 Task: Add an event with the title Second Staff Appreciation Day, date '2023/12/21', time 9:15 AM to 11:15 AMand add a description: Participants will gain insights into leading and managing change within their teams and organizations. They will learn how to navigate change effectively, engage team members in the change process, and create a culture of adaptability and resilience.Select event color  Lavender . Add location for the event as: 654 Rialto Bridge, Venice, Italy, logged in from the account softage.6@softage.netand send the event invitation to softage.3@softage.net and softage.4@softage.net. Set a reminder for the event Weekly on Sunday
Action: Mouse moved to (99, 117)
Screenshot: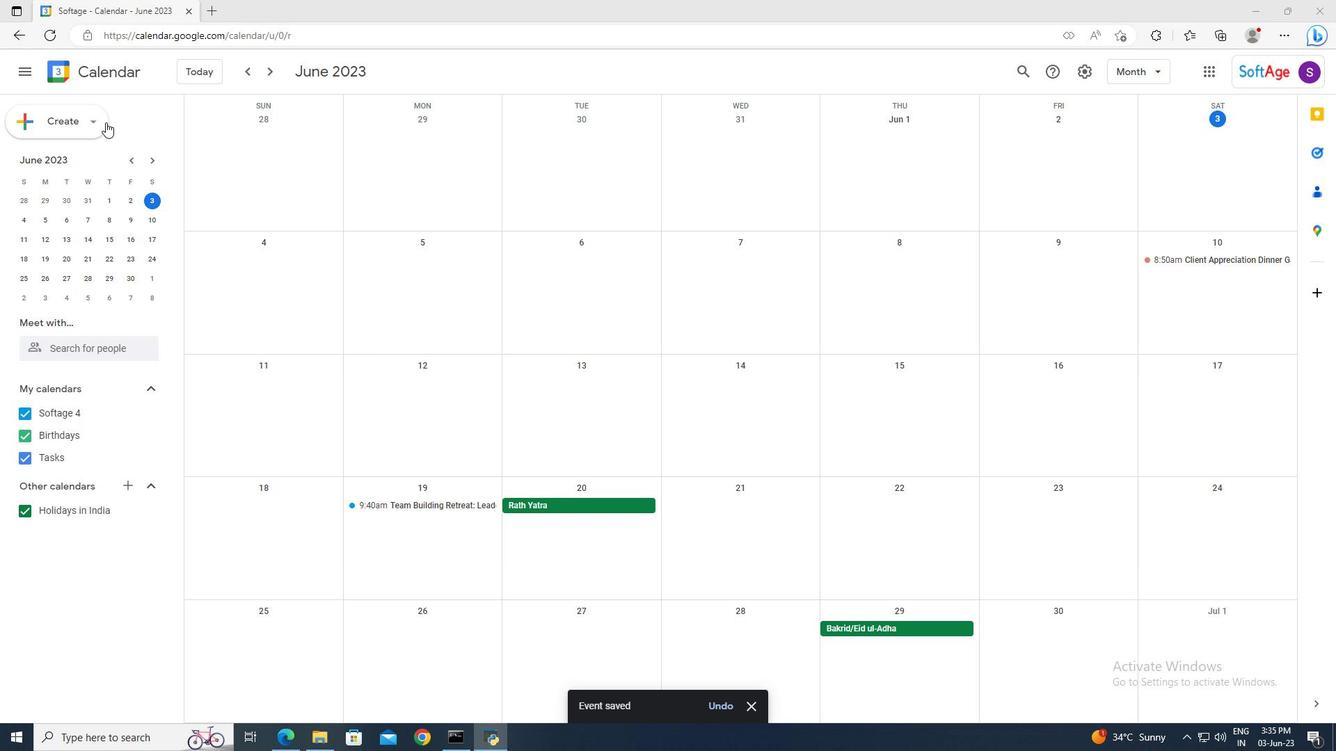 
Action: Mouse pressed left at (99, 117)
Screenshot: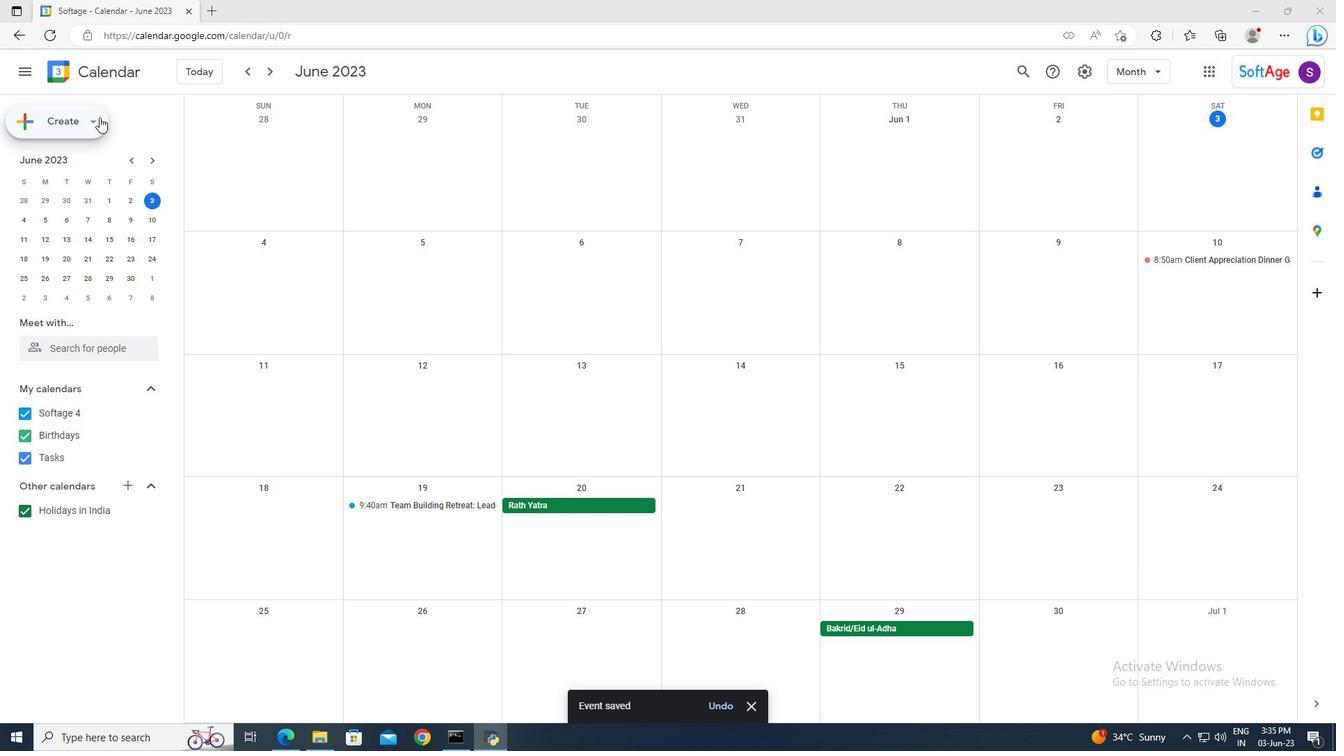 
Action: Mouse moved to (98, 150)
Screenshot: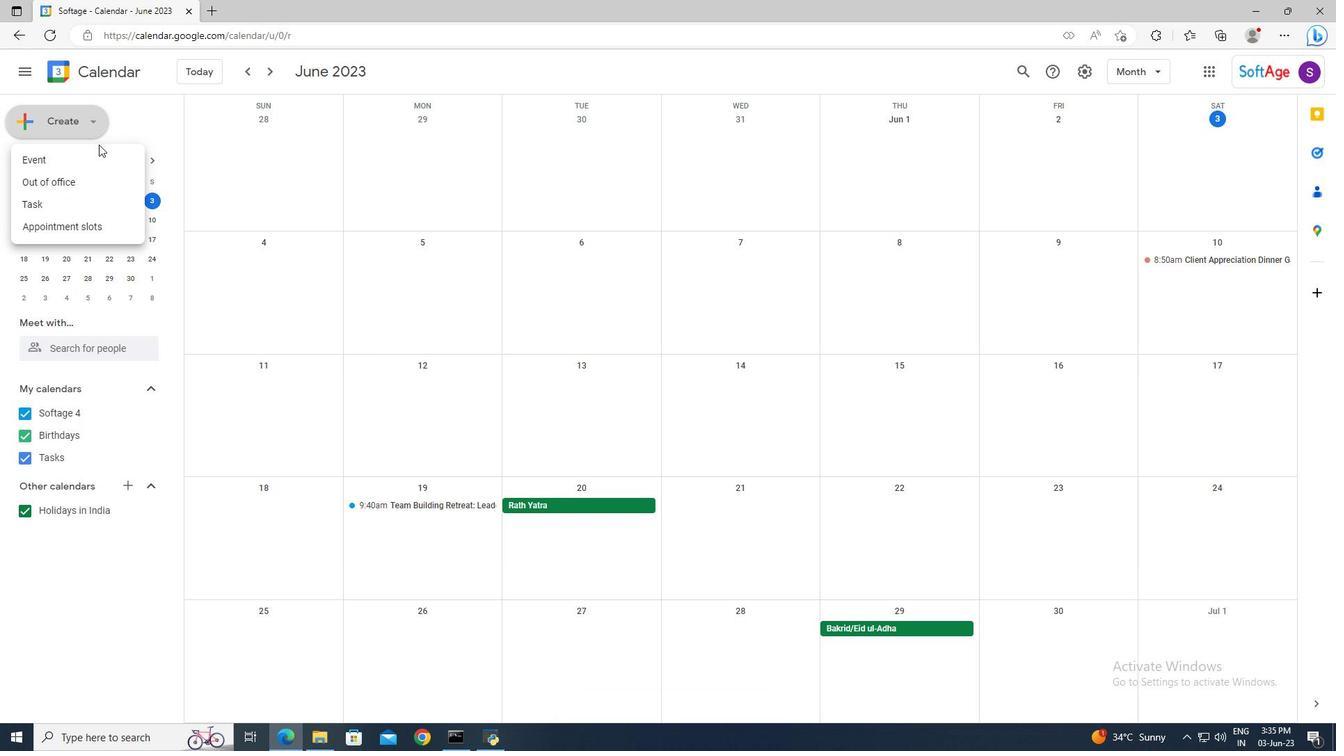 
Action: Mouse pressed left at (98, 150)
Screenshot: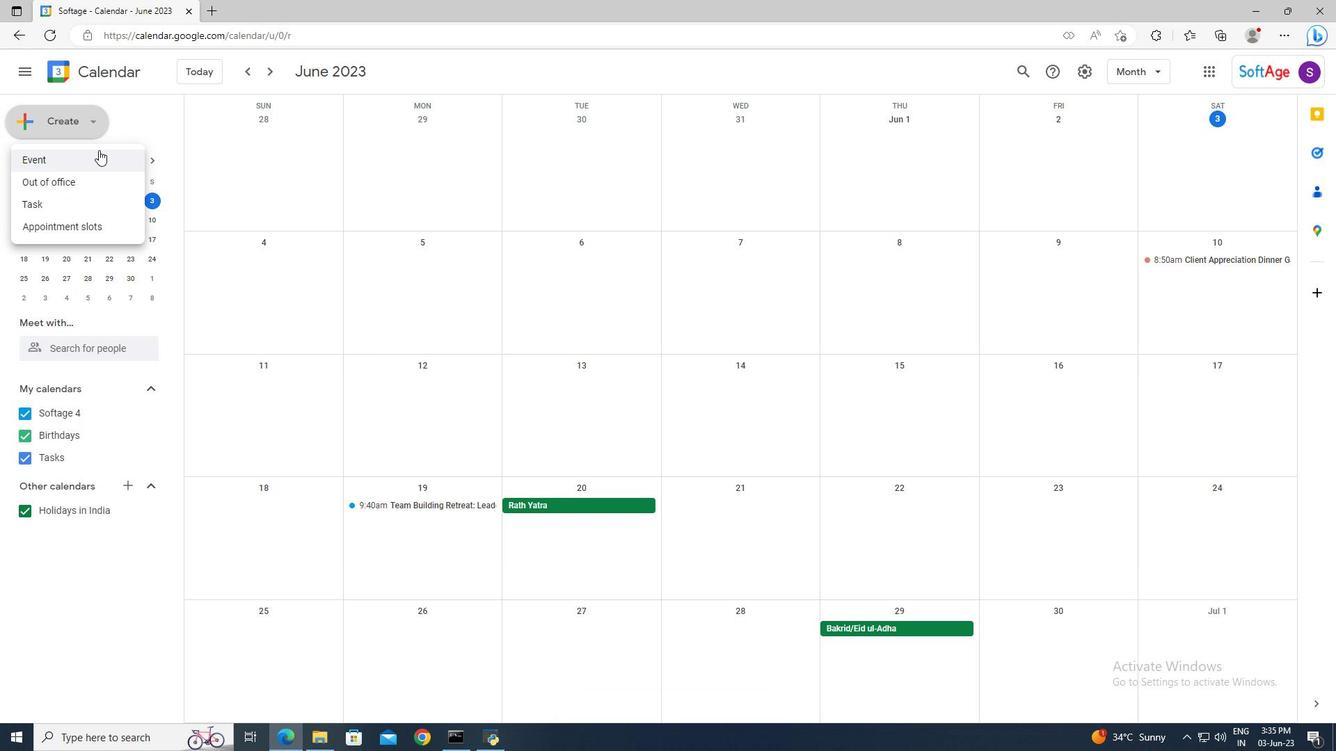 
Action: Mouse moved to (1011, 464)
Screenshot: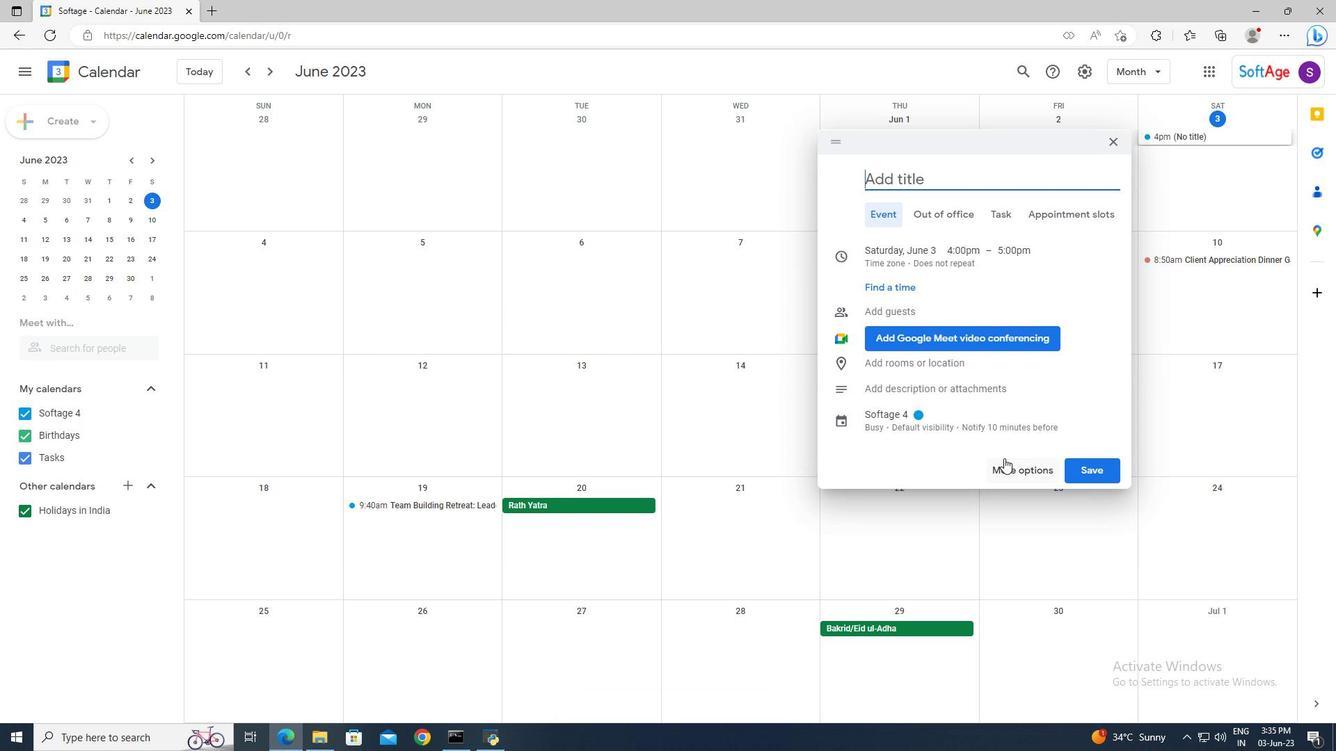 
Action: Mouse pressed left at (1011, 464)
Screenshot: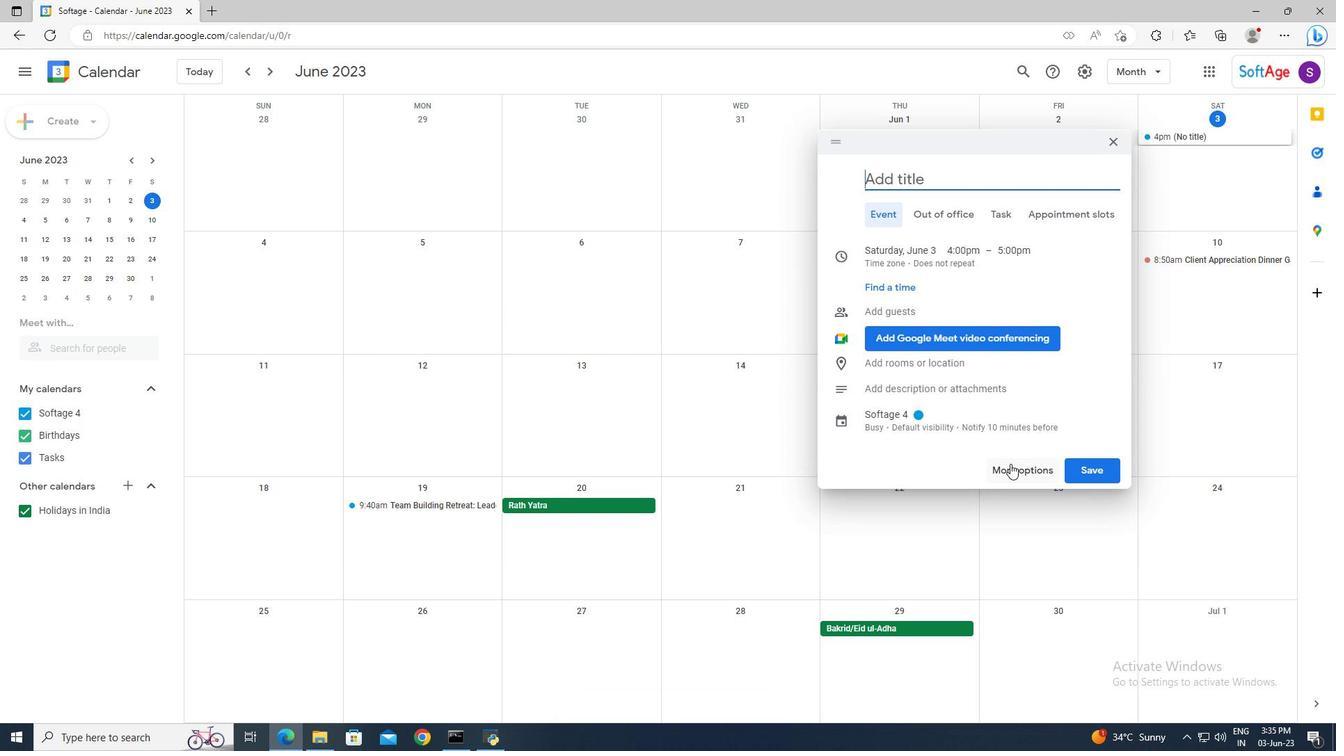 
Action: Mouse moved to (512, 83)
Screenshot: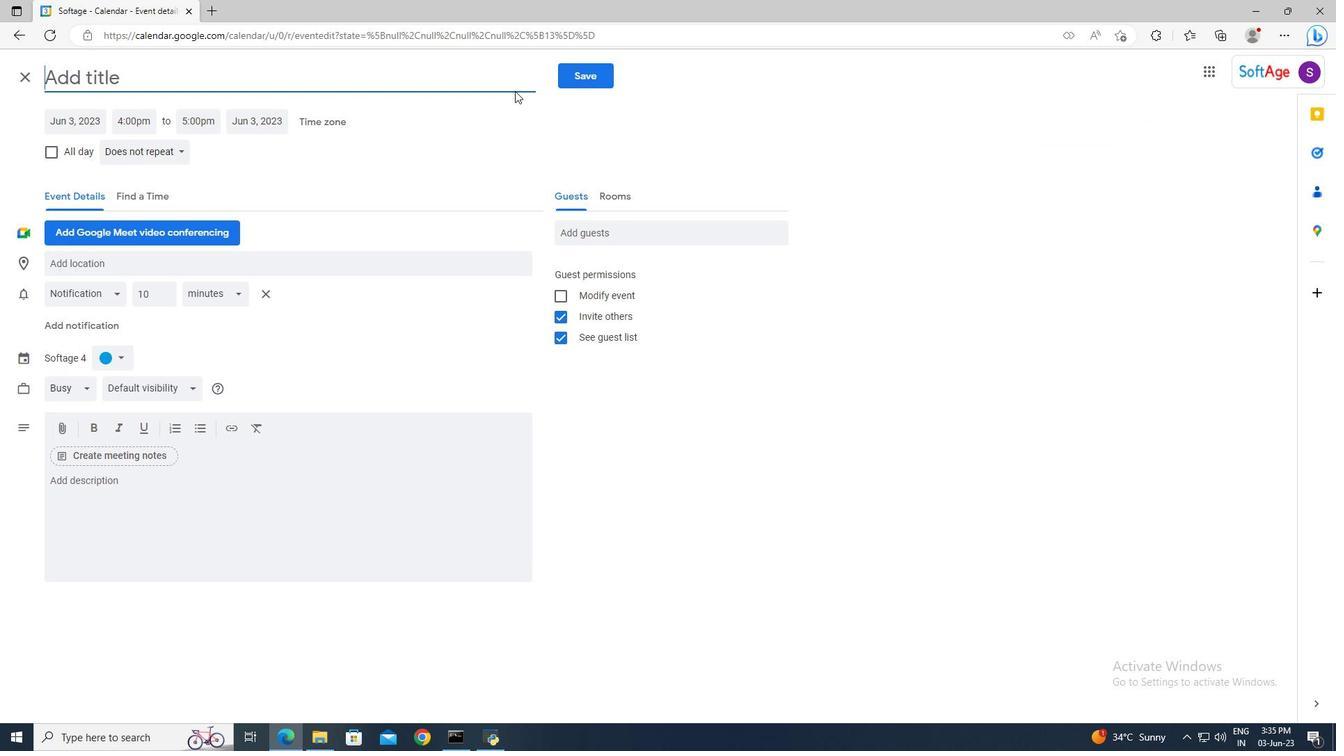 
Action: Mouse pressed left at (512, 83)
Screenshot: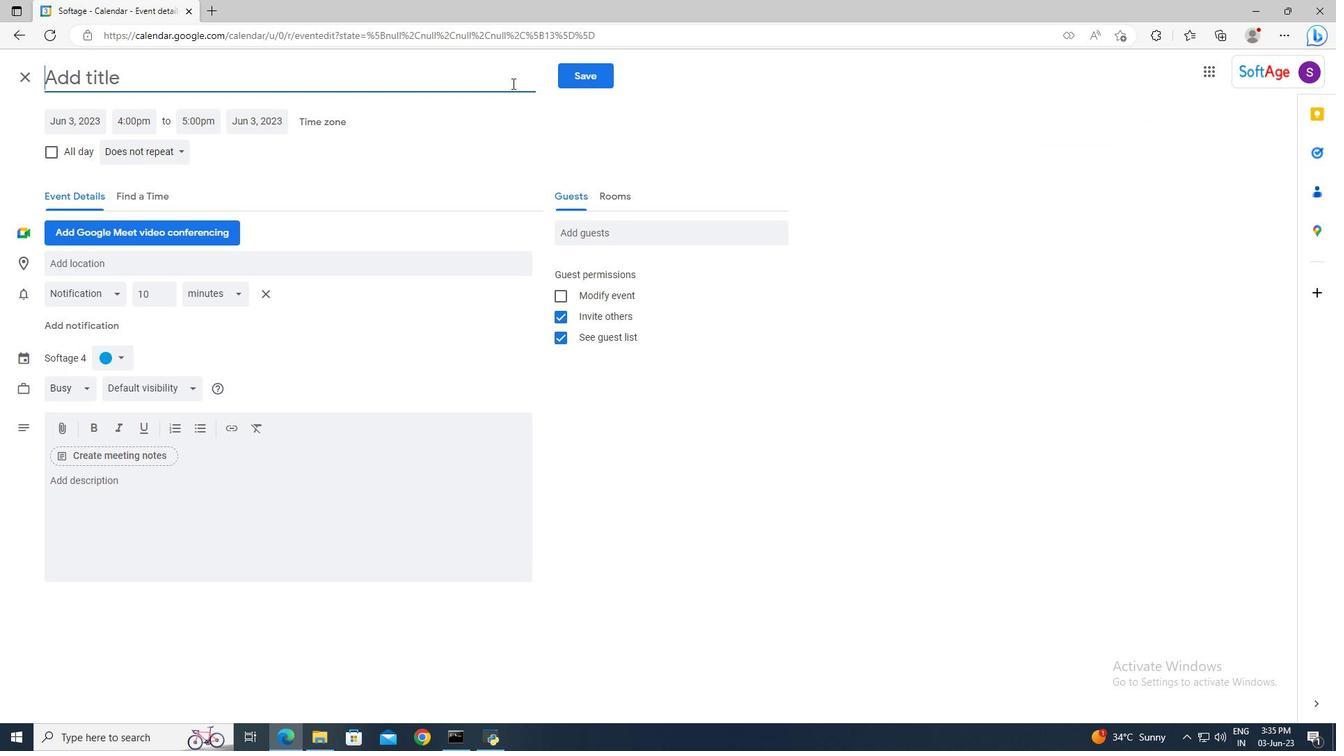 
Action: Key pressed <Key.shift>Sr<Key.backspace>econd<Key.space><Key.shift_r>Staff<Key.space><Key.shift_r>Appreciation<Key.space><Key.shift>Day
Screenshot: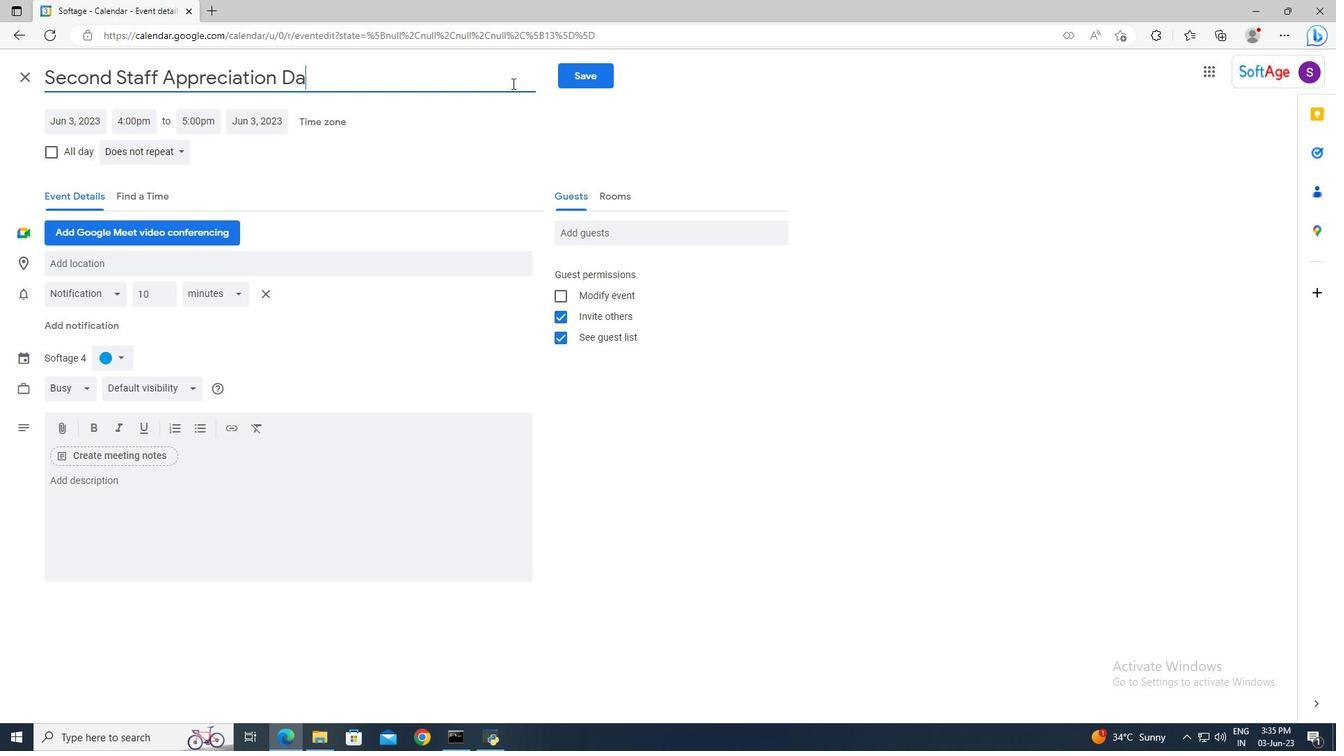 
Action: Mouse moved to (103, 118)
Screenshot: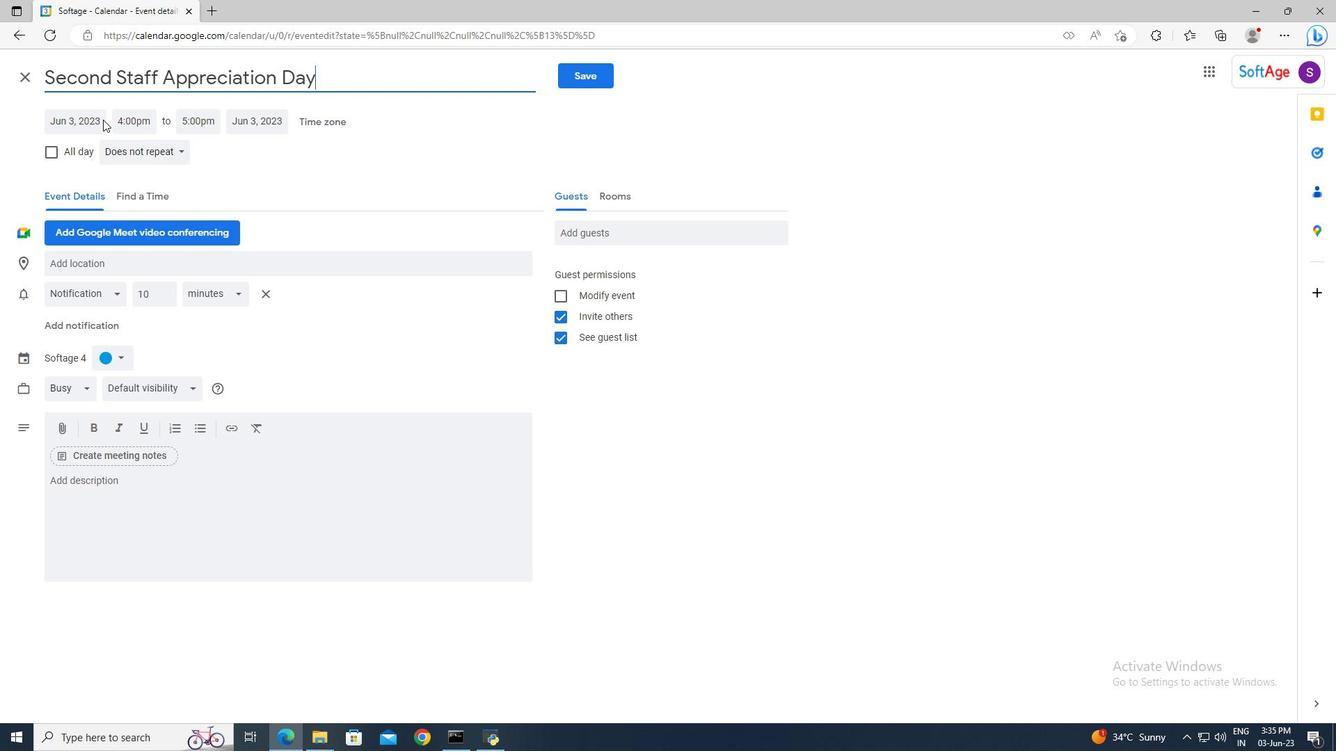 
Action: Mouse pressed left at (103, 118)
Screenshot: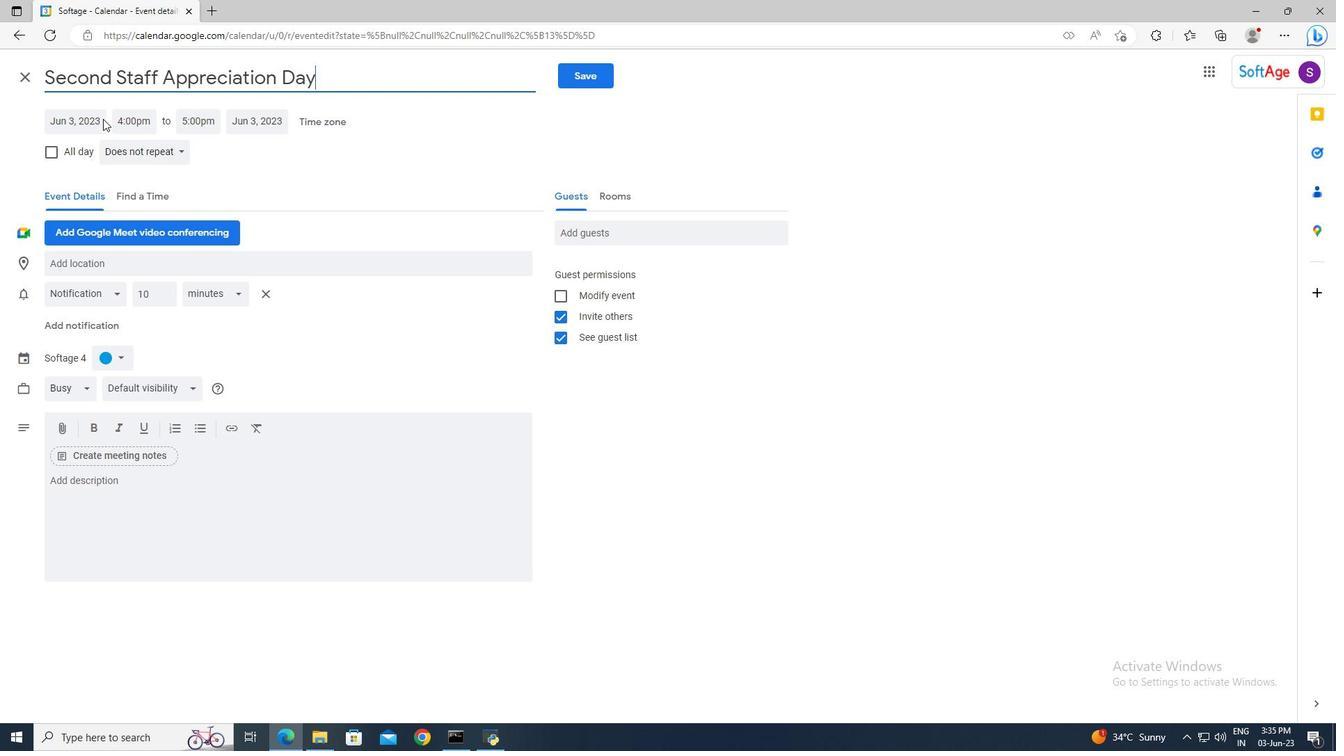 
Action: Mouse moved to (218, 147)
Screenshot: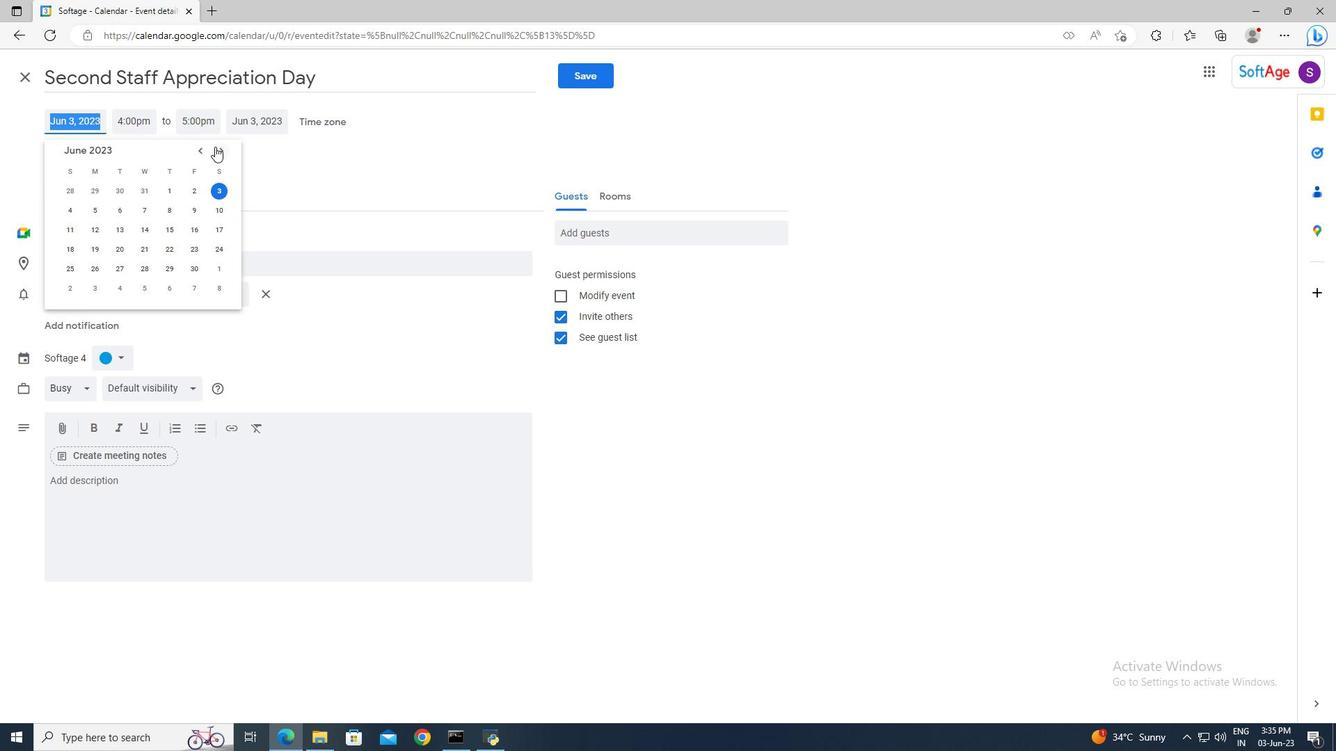 
Action: Mouse pressed left at (218, 147)
Screenshot: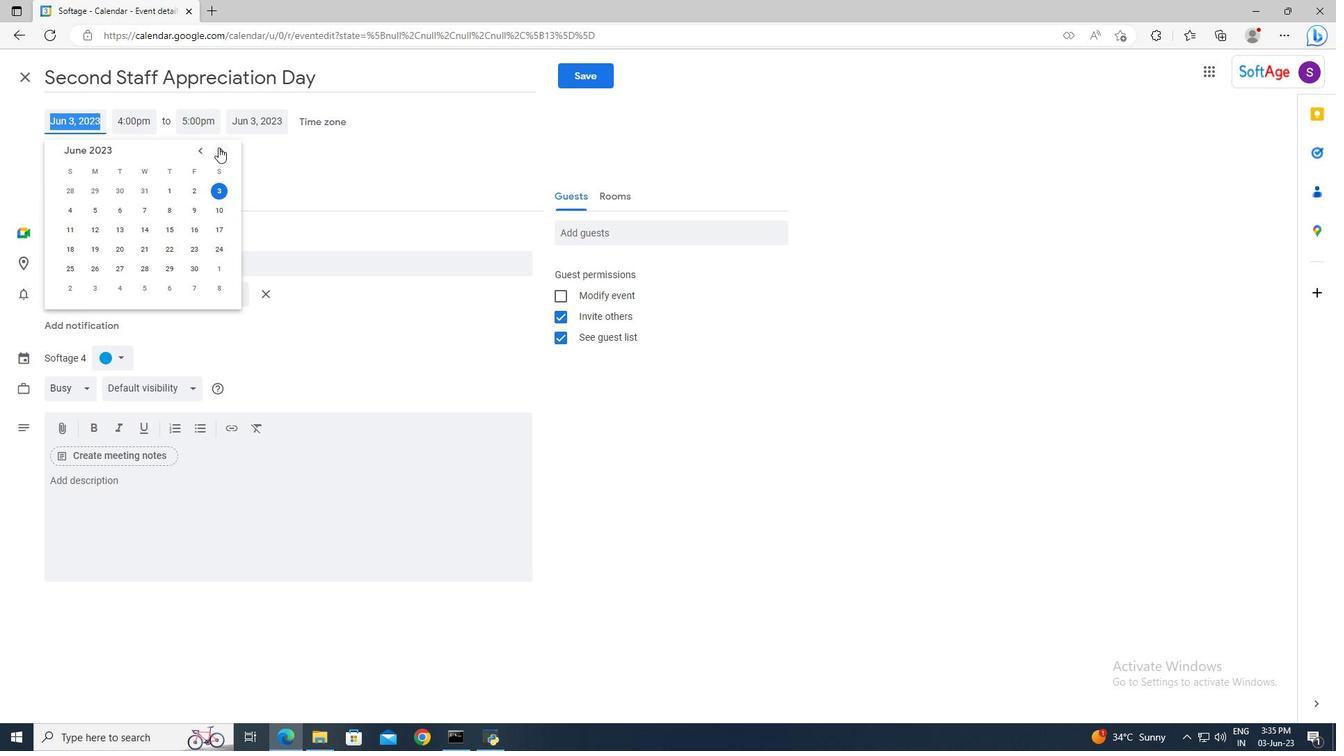 
Action: Mouse pressed left at (218, 147)
Screenshot: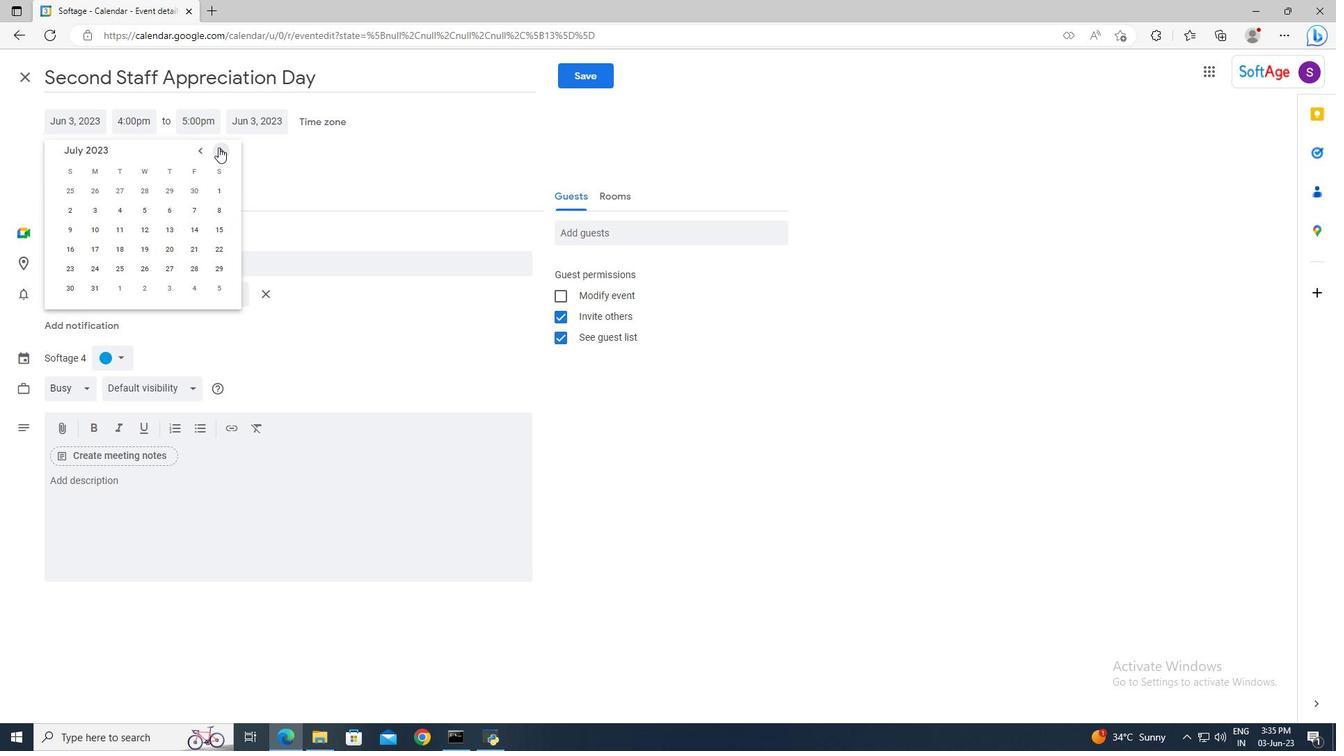 
Action: Mouse pressed left at (218, 147)
Screenshot: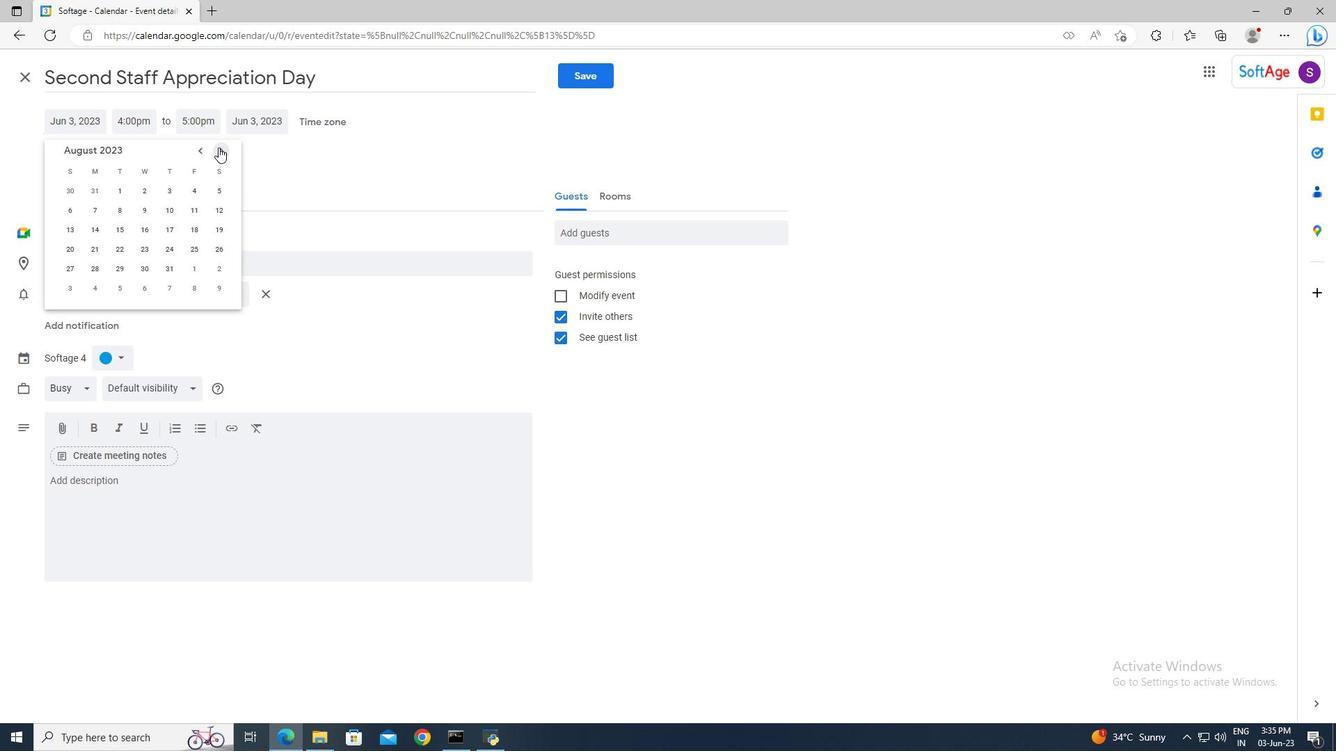 
Action: Mouse pressed left at (218, 147)
Screenshot: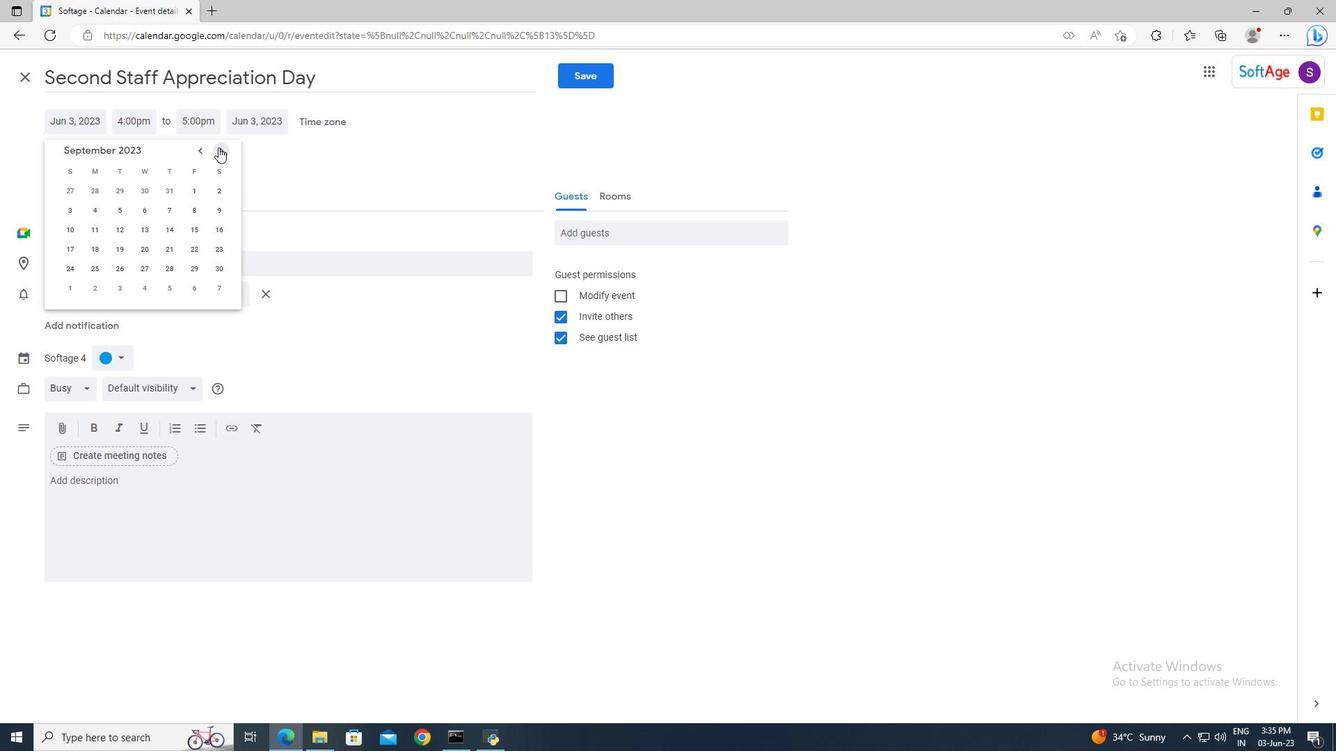 
Action: Mouse pressed left at (218, 147)
Screenshot: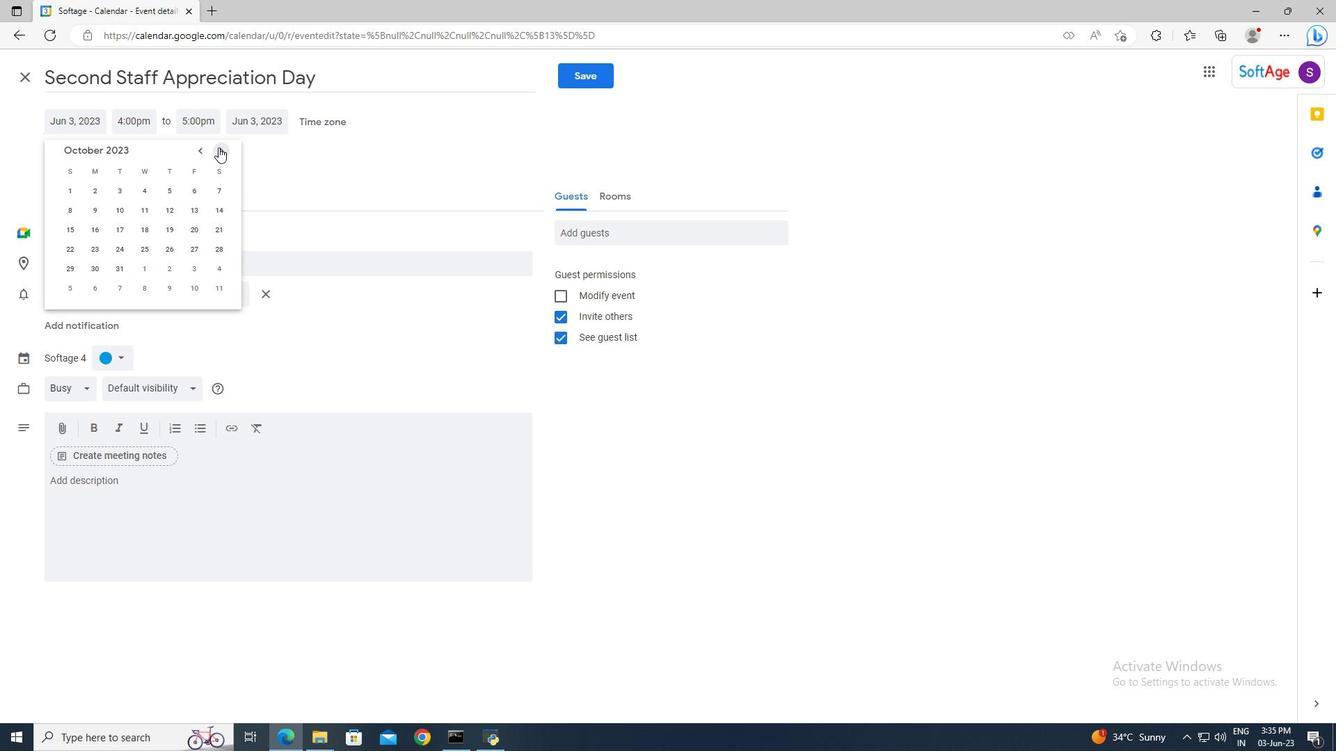 
Action: Mouse pressed left at (218, 147)
Screenshot: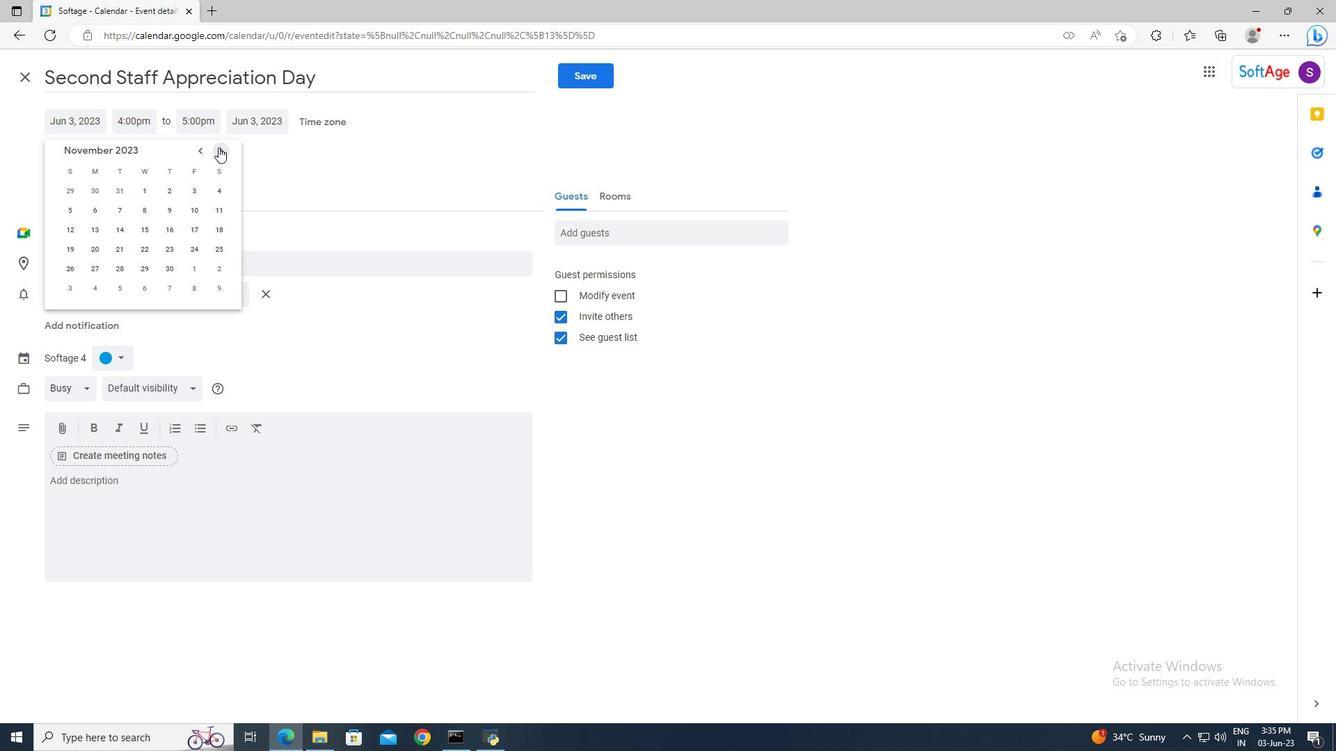 
Action: Mouse moved to (173, 245)
Screenshot: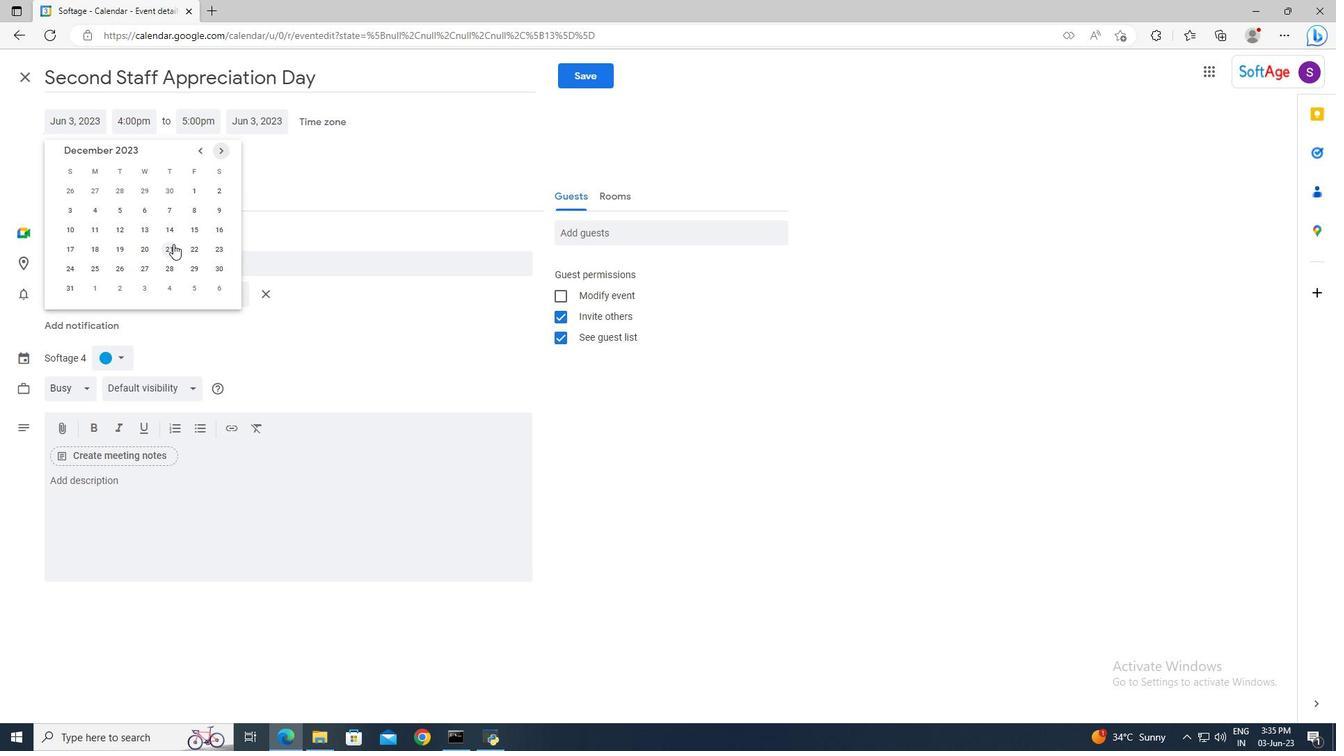 
Action: Mouse pressed left at (173, 245)
Screenshot: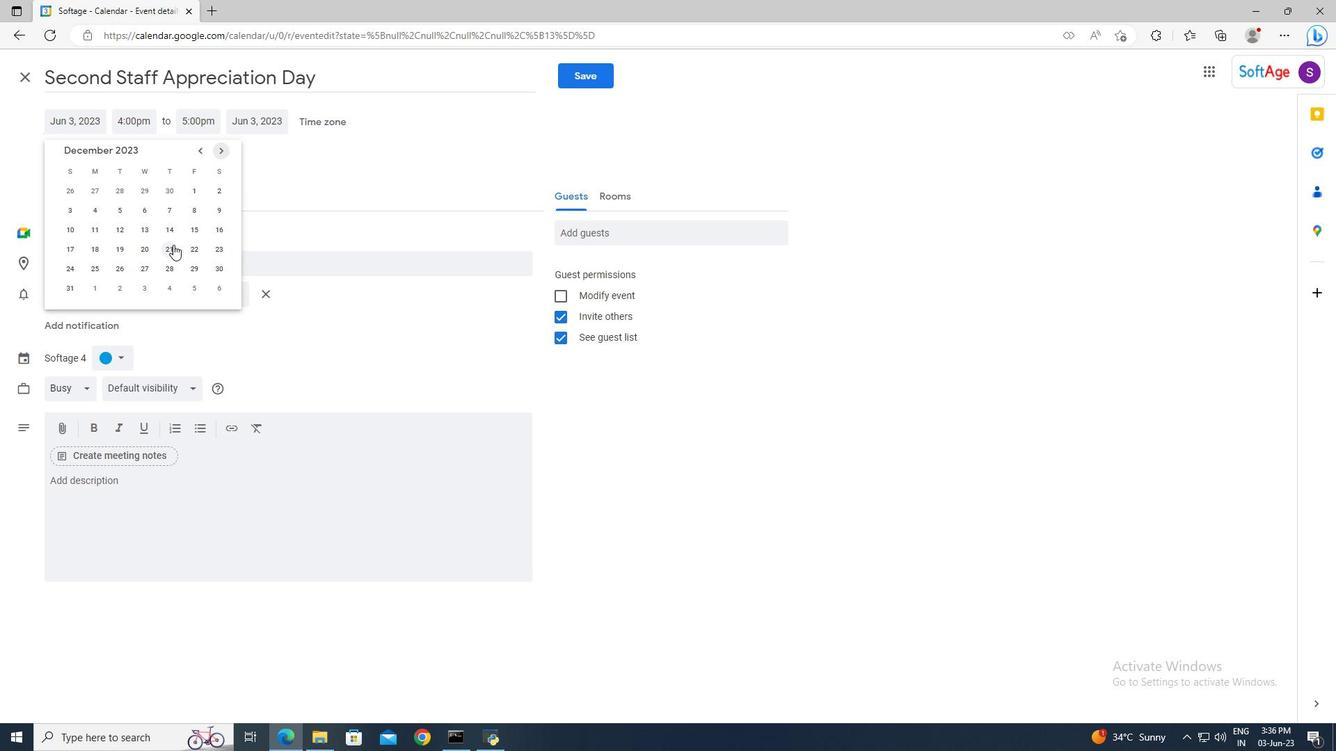 
Action: Mouse moved to (151, 116)
Screenshot: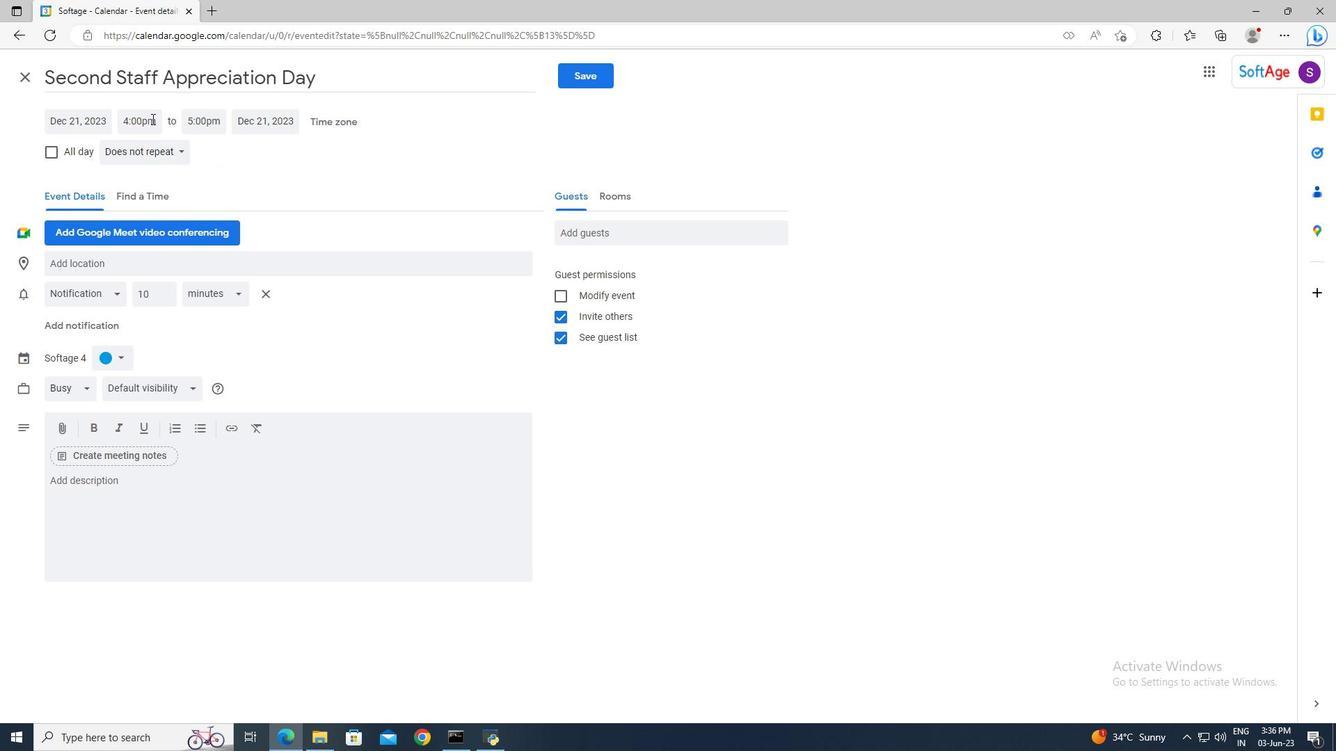 
Action: Mouse pressed left at (151, 116)
Screenshot: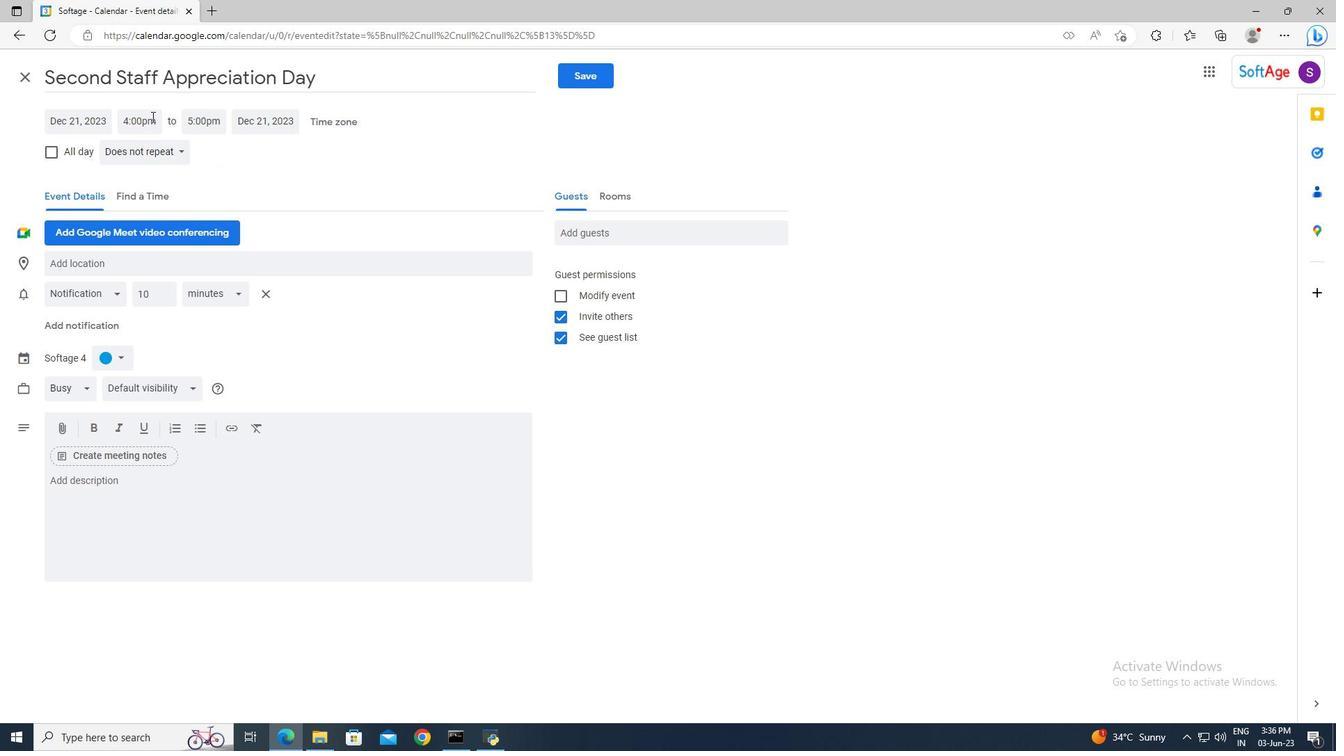 
Action: Key pressed 9<Key.shift_r>:15am<Key.enter><Key.tab>11<Key.shift_r>:15<Key.enter>
Screenshot: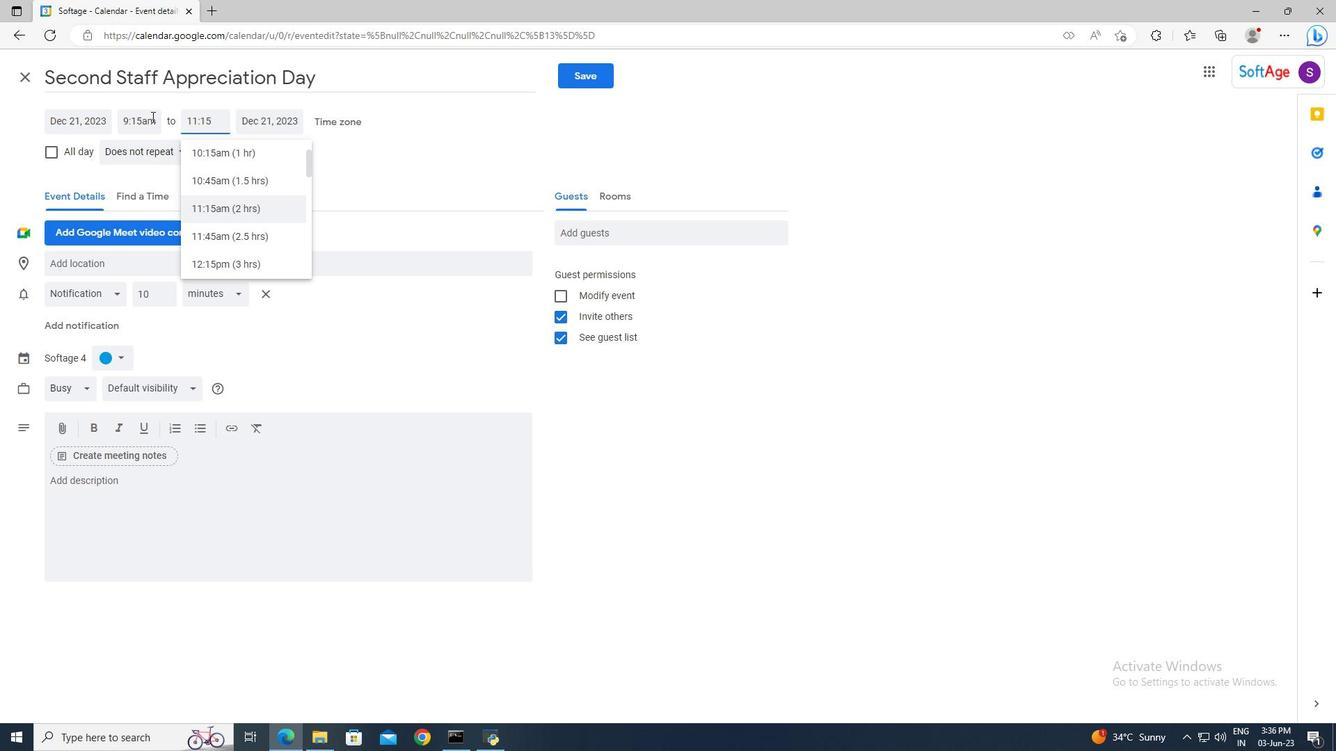 
Action: Mouse moved to (162, 485)
Screenshot: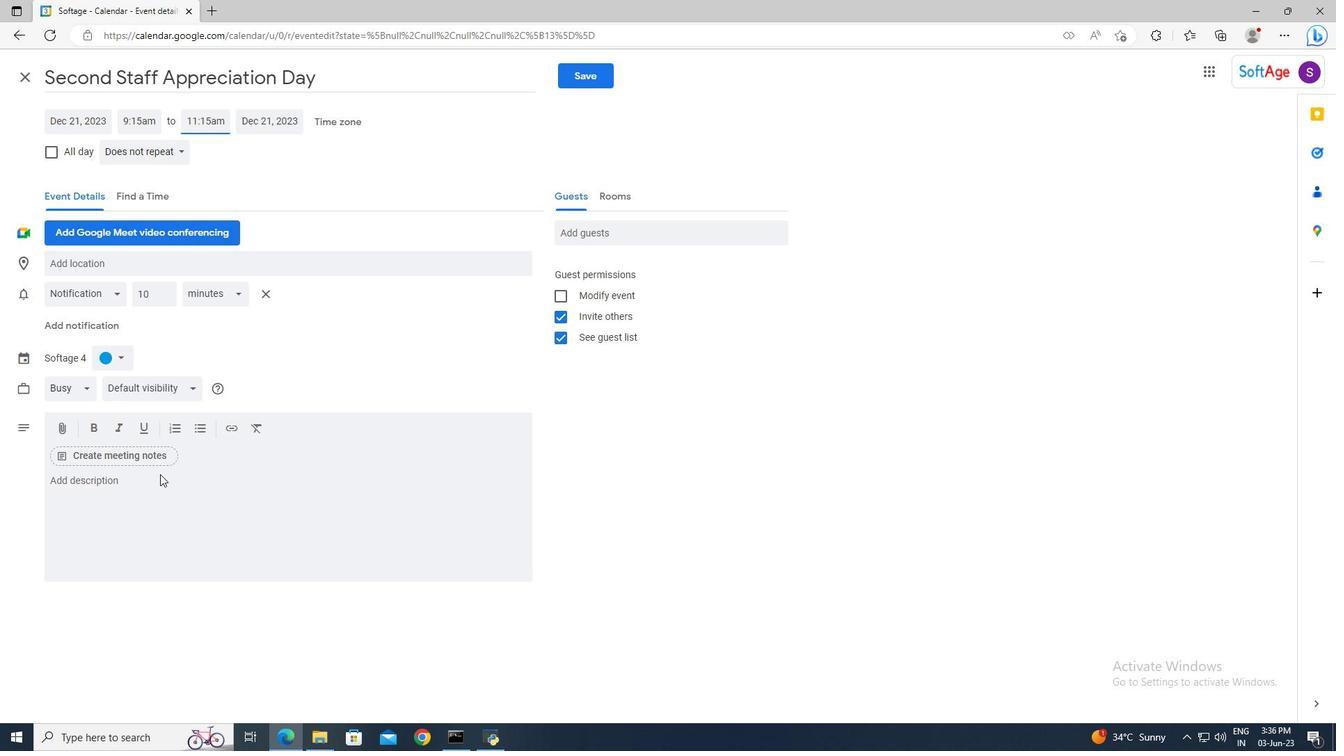 
Action: Mouse pressed left at (162, 485)
Screenshot: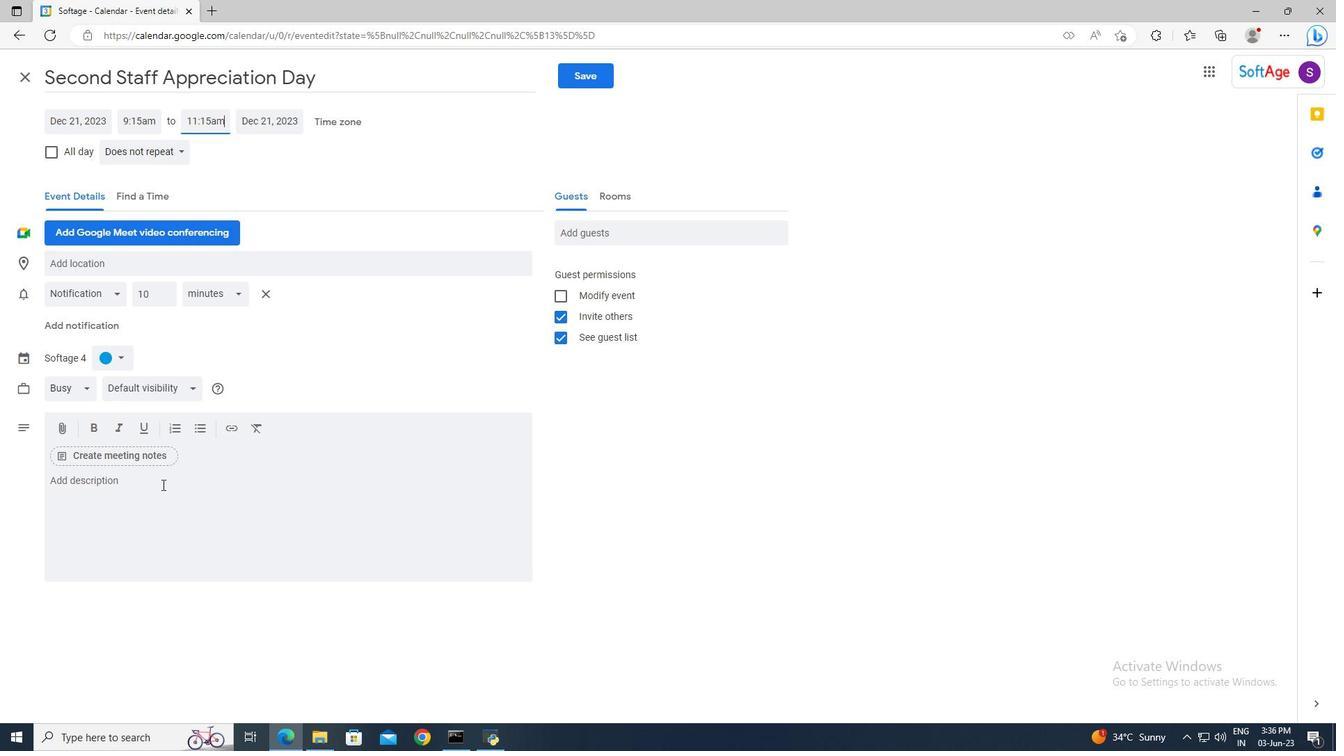 
Action: Key pressed <Key.shift>Participants<Key.space>will<Key.space>gain<Key.space>insights<Key.space>into<Key.space>leading<Key.space>and<Key.space>managing<Key.space>change<Key.space>within<Key.space>their<Key.space>teams<Key.space>and<Key.space>organizations.<Key.space><Key.shift>They<Key.space>will<Key.space>learn<Key.space>how<Key.space>to<Key.space>navigate<Key.space>change<Key.space>effectively,<Key.space>engage<Key.space>team<Key.space>members<Key.space>in<Key.space>the<Key.space>change<Key.space>process,<Key.space>and<Key.space>create<Key.space>a<Key.space>culture<Key.space>of<Key.space>adaptability<Key.space>and<Key.space>resilience.
Screenshot: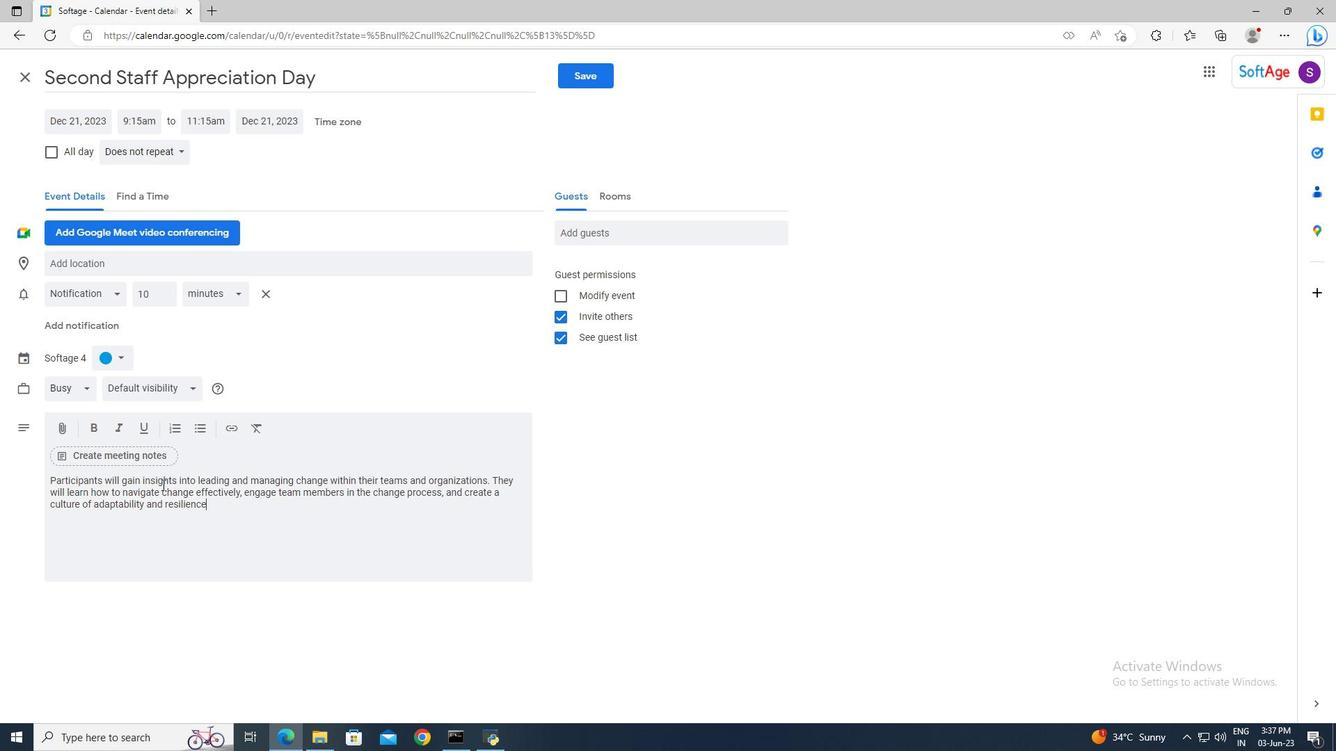 
Action: Mouse moved to (122, 356)
Screenshot: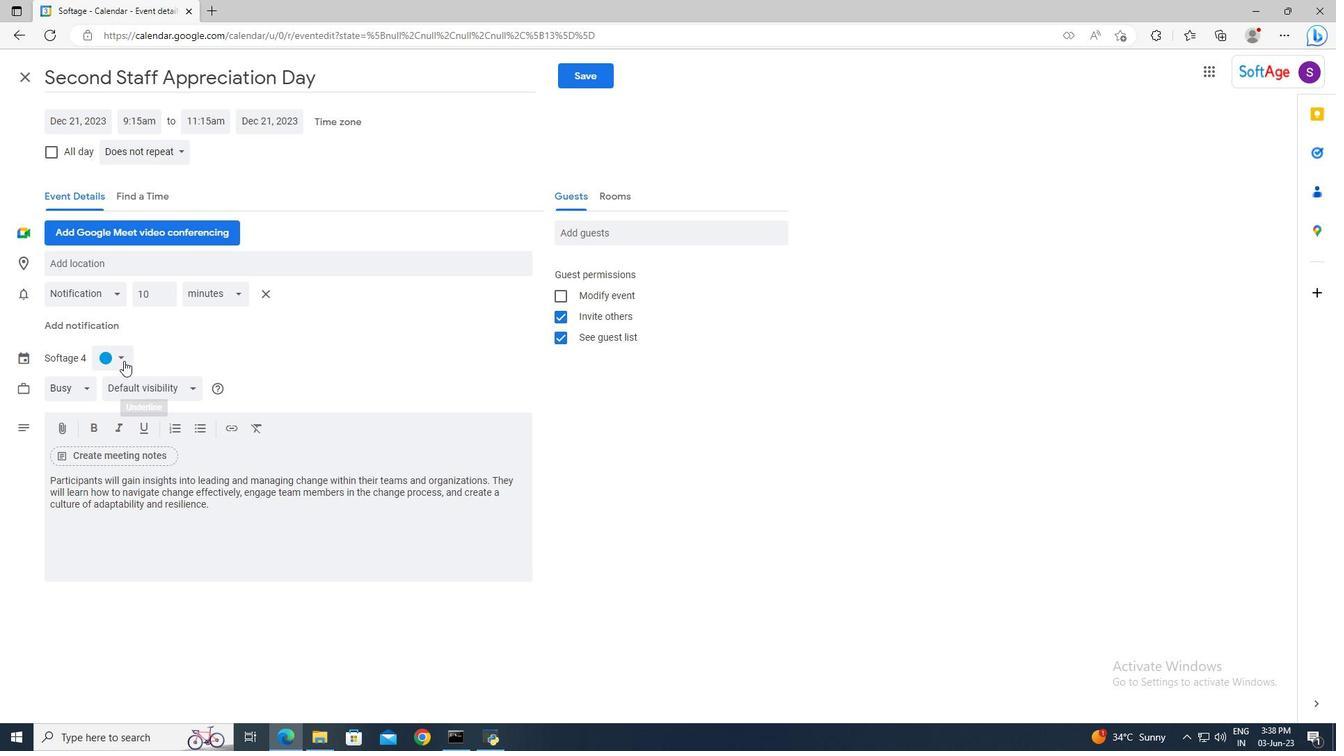 
Action: Mouse pressed left at (122, 356)
Screenshot: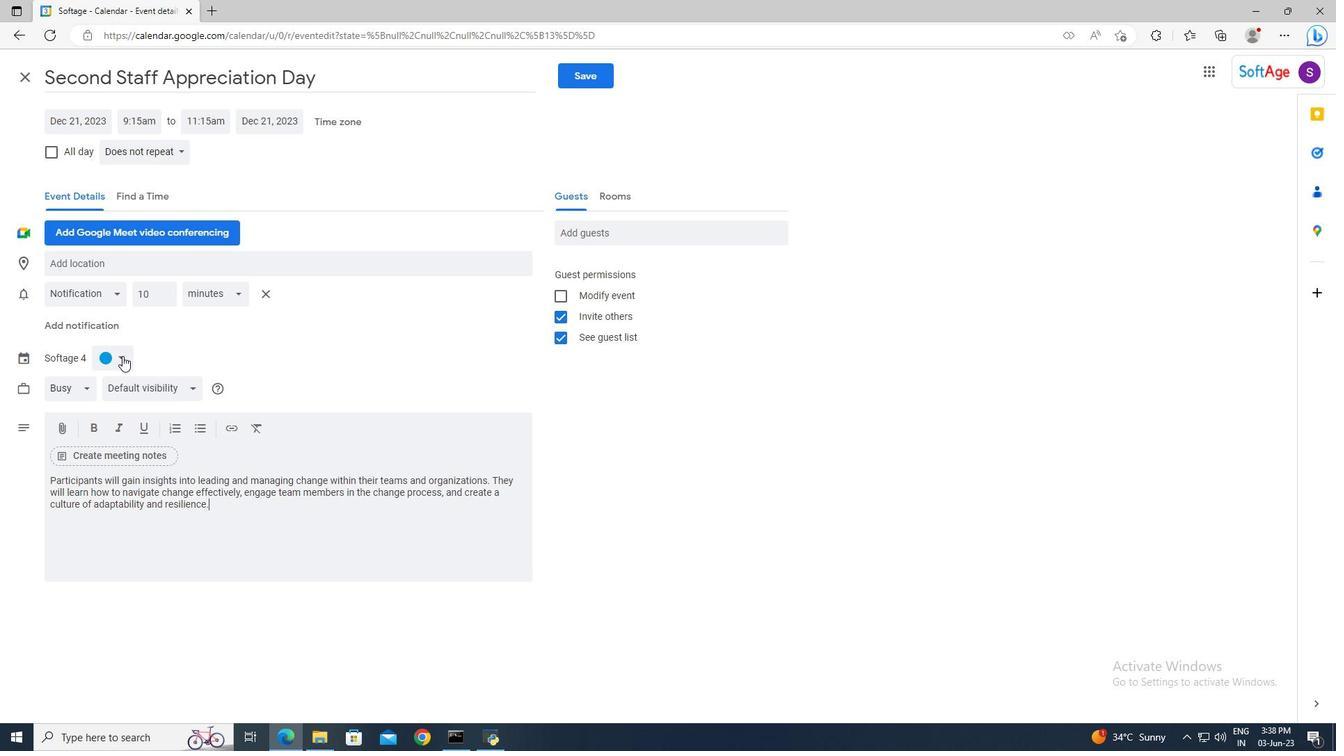 
Action: Mouse moved to (103, 421)
Screenshot: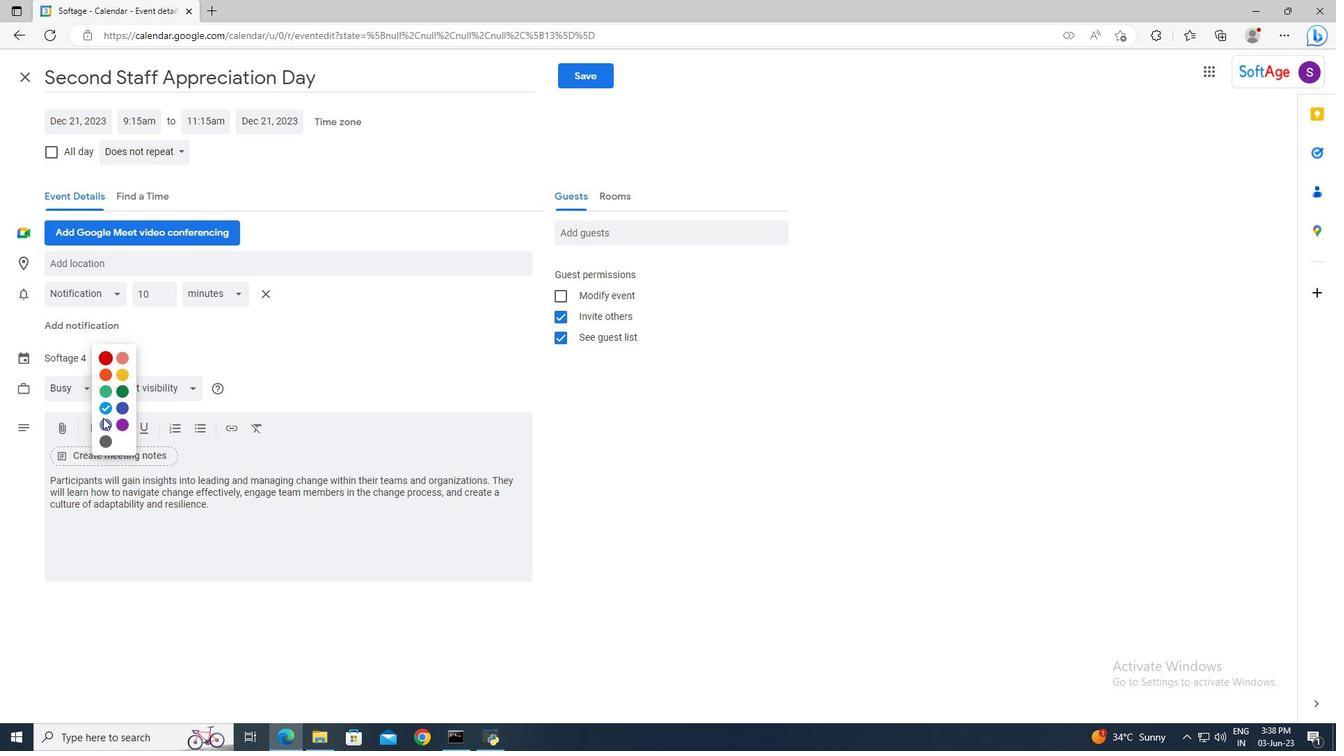 
Action: Mouse pressed left at (103, 421)
Screenshot: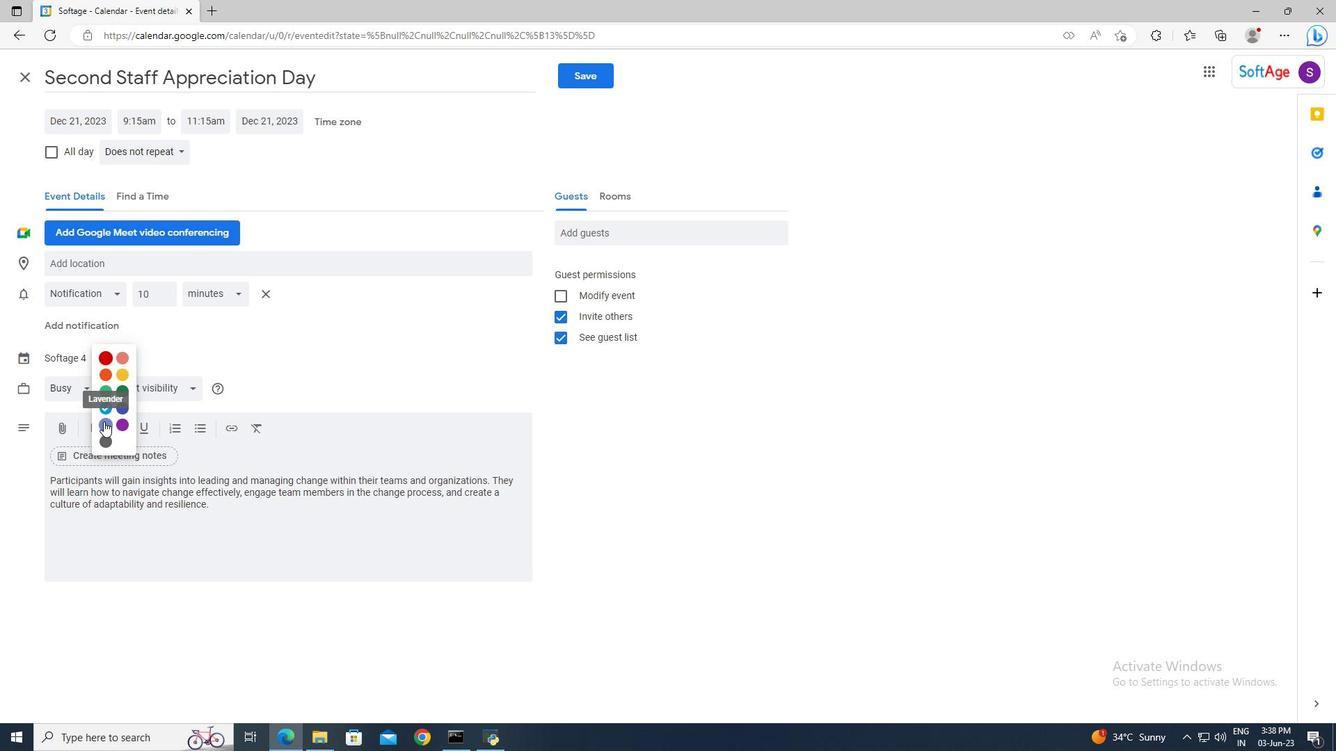 
Action: Mouse moved to (118, 265)
Screenshot: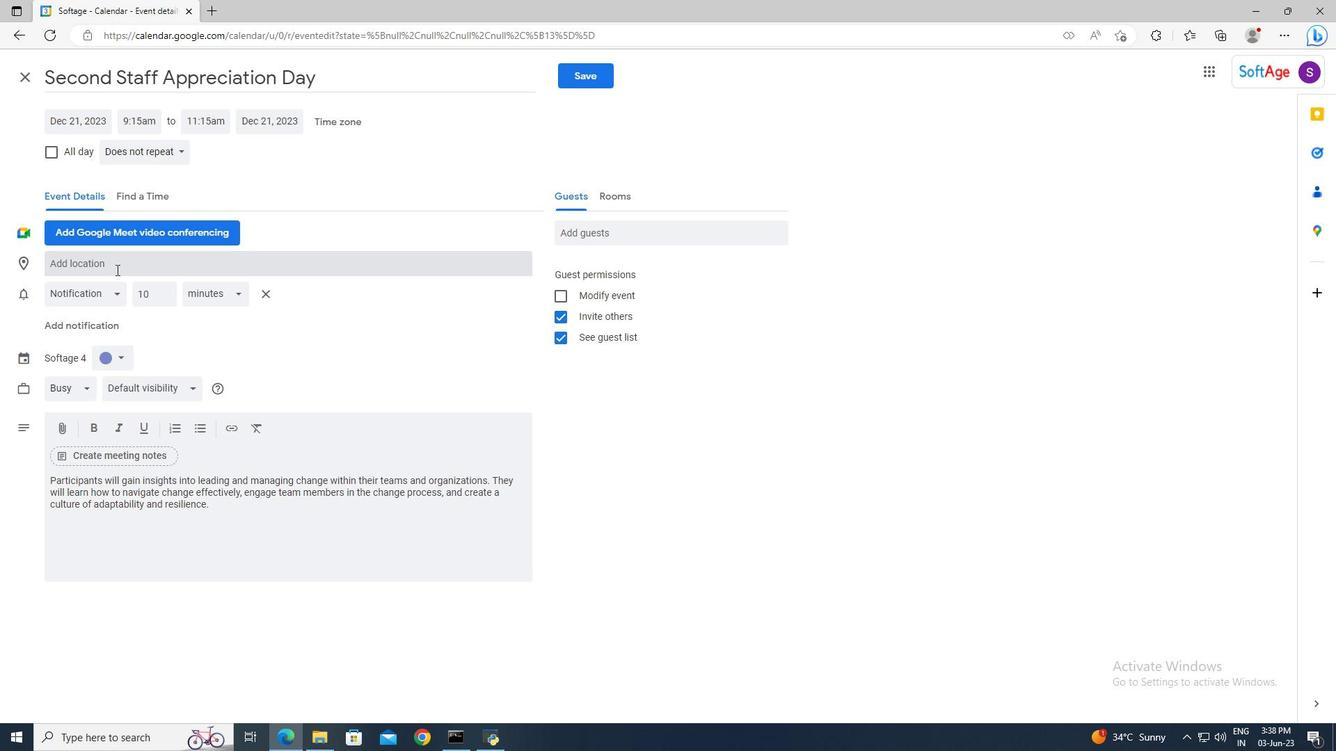 
Action: Mouse pressed left at (118, 265)
Screenshot: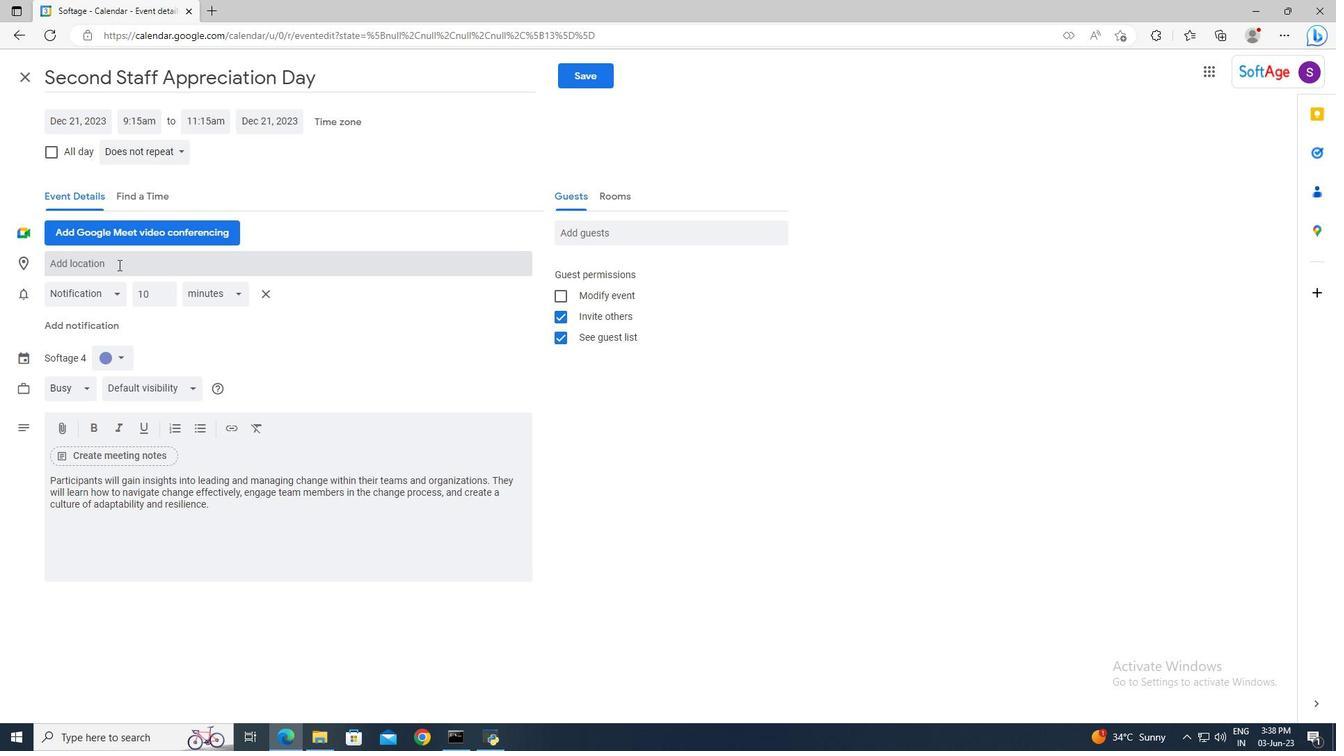 
Action: Key pressed 654<Key.space><Key.shift>Rialto<Key.space><Key.shift>Bridge,<Key.space><Key.shift><Key.shift><Key.shift><Key.shift>Venice,<Key.space><Key.shift>Italy
Screenshot: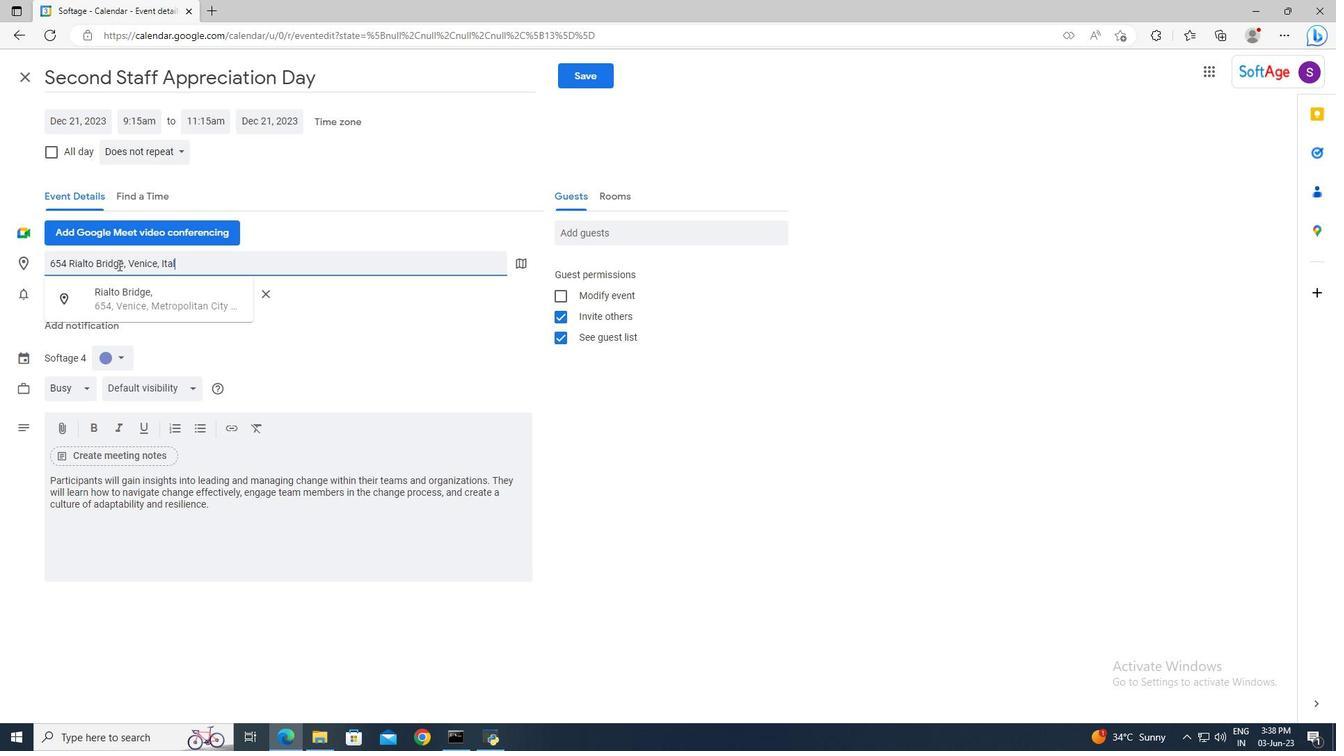 
Action: Mouse moved to (146, 299)
Screenshot: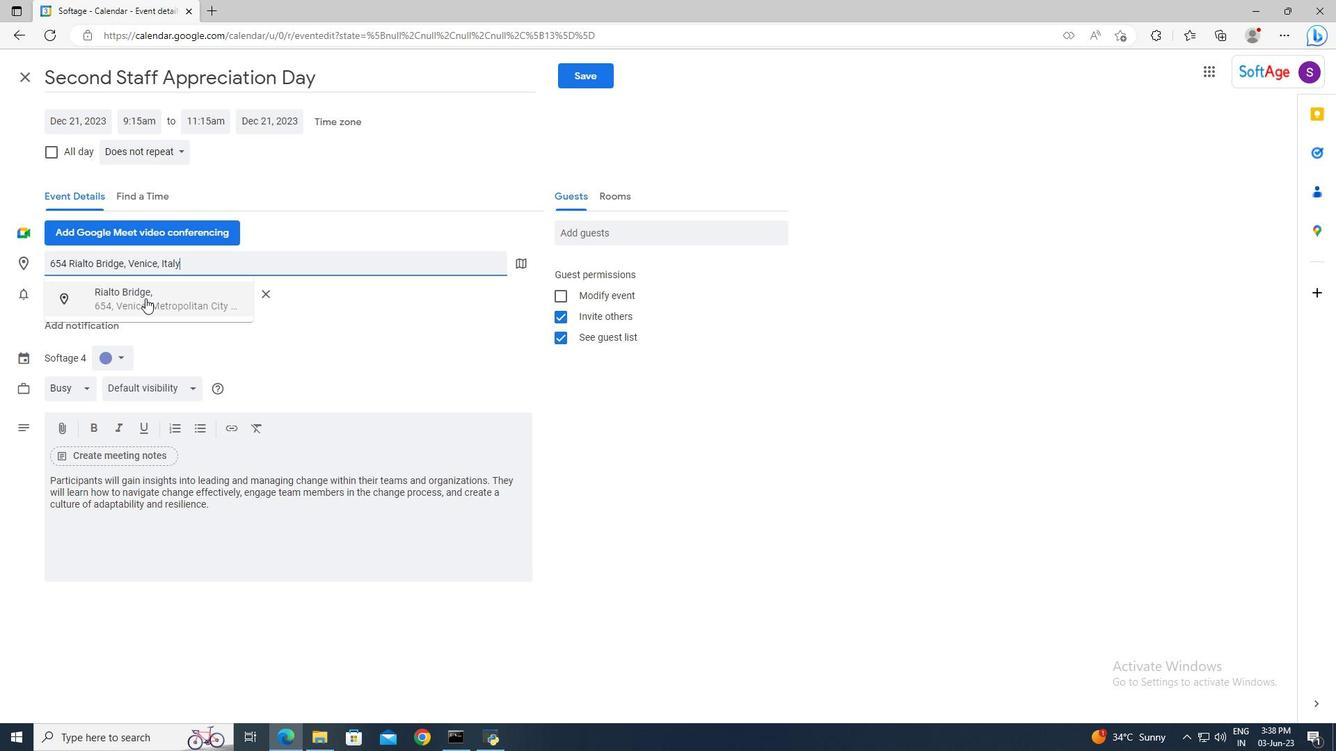 
Action: Mouse pressed left at (146, 299)
Screenshot: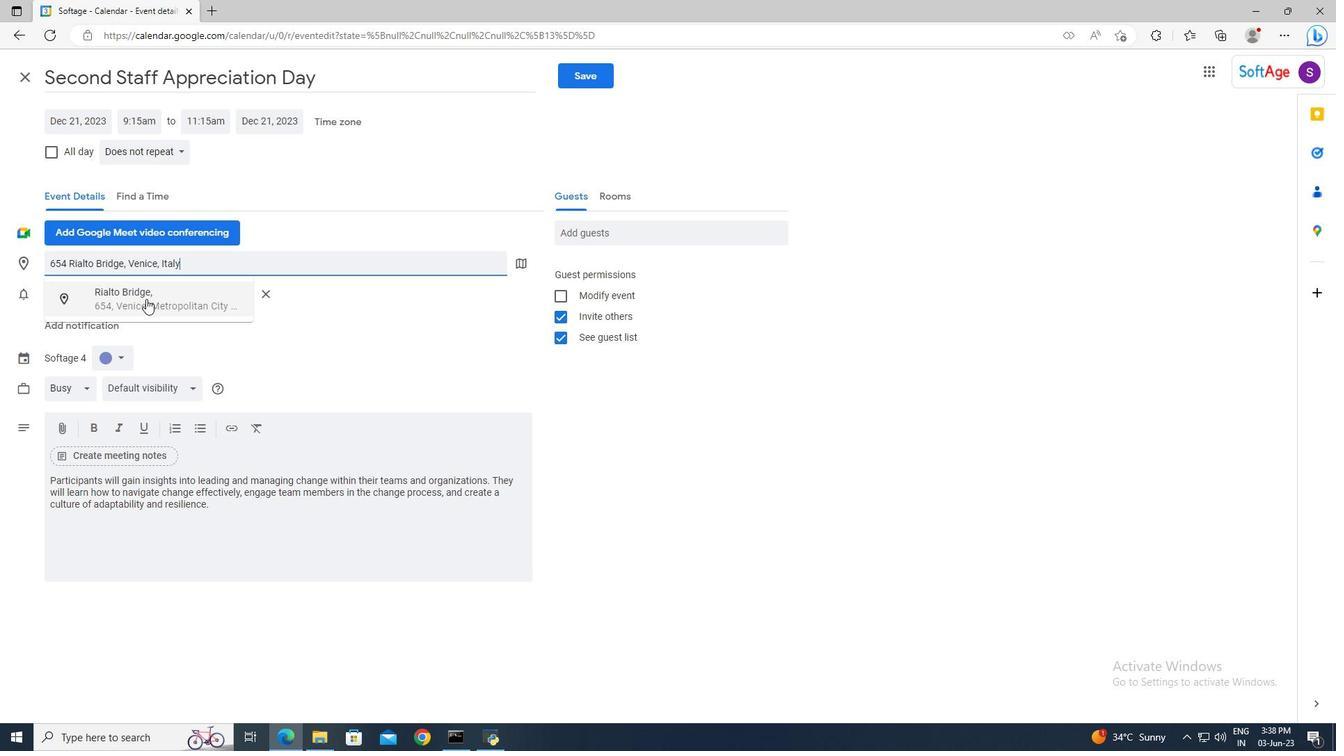 
Action: Mouse moved to (568, 236)
Screenshot: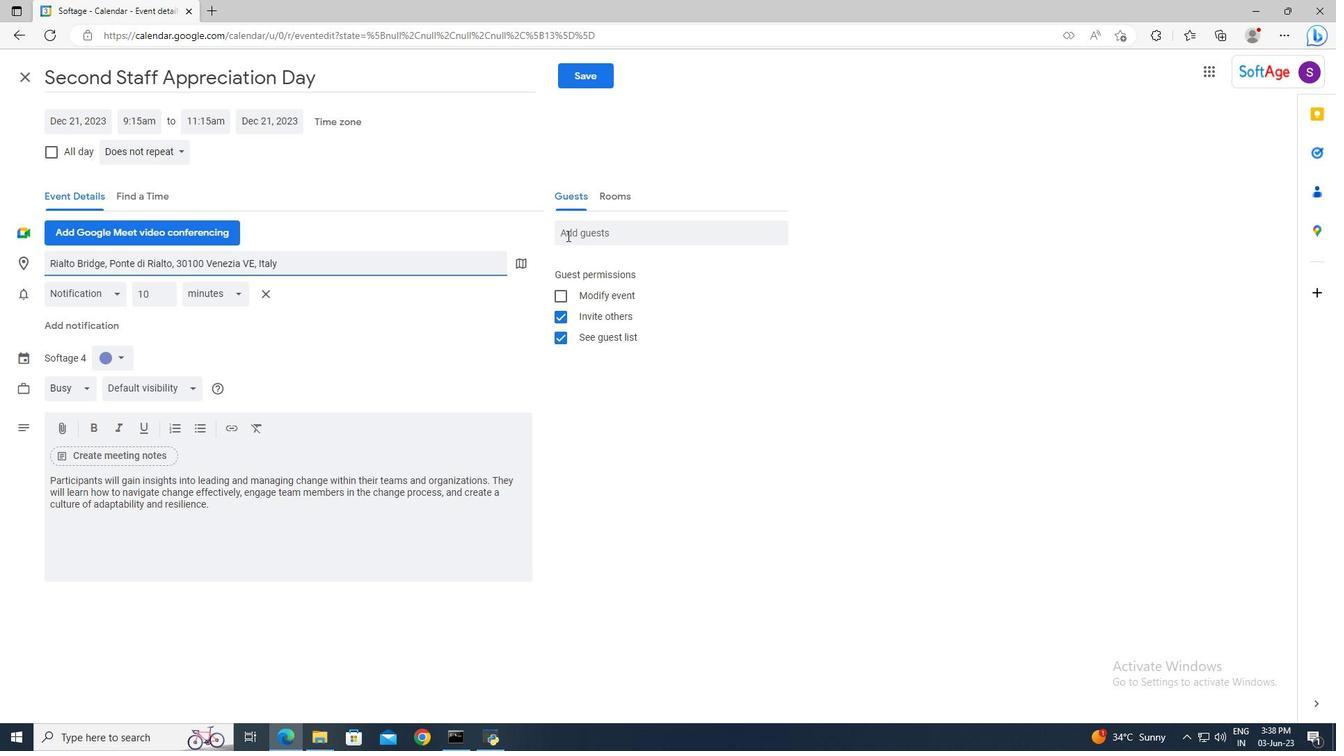 
Action: Mouse pressed left at (568, 236)
Screenshot: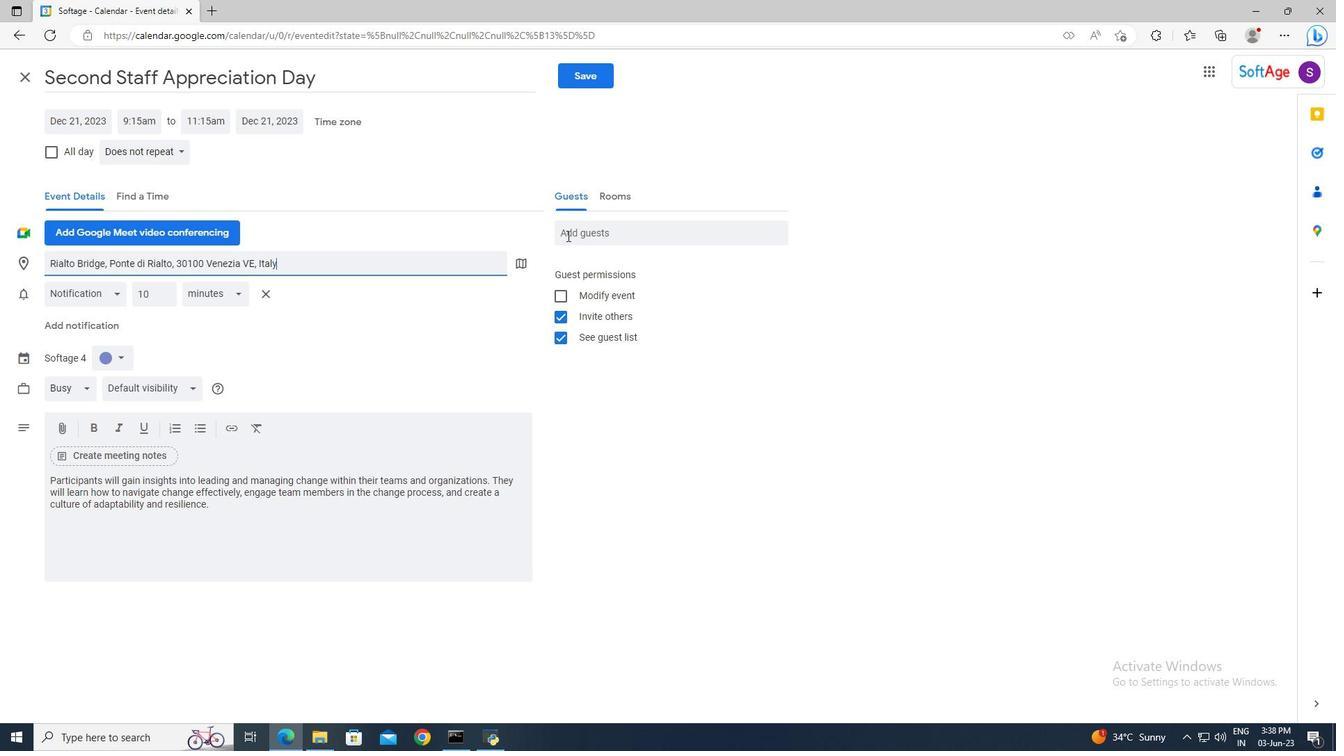 
Action: Mouse moved to (567, 232)
Screenshot: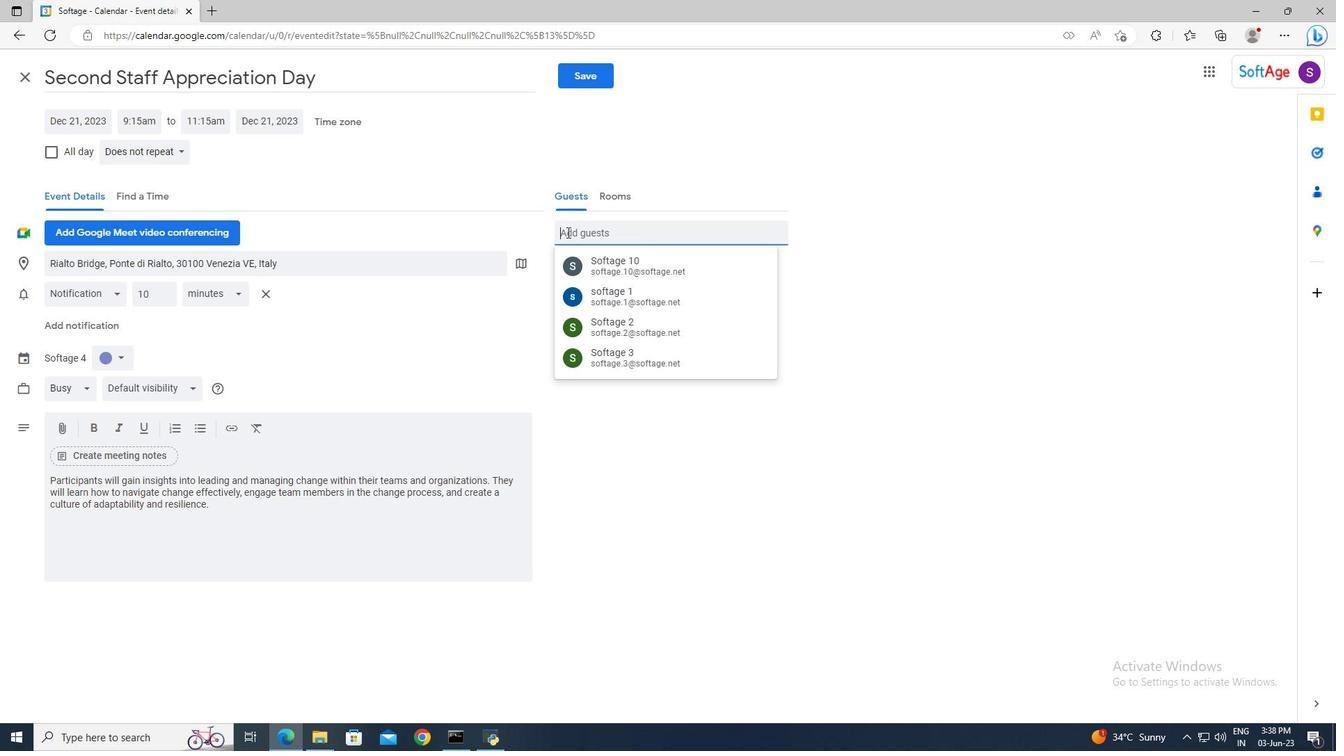 
Action: Key pressed sp<Key.backspace>oftage.3<Key.shift>@softage.net<Key.enter>softage.4<Key.shift>@softage.net<Key.enter>
Screenshot: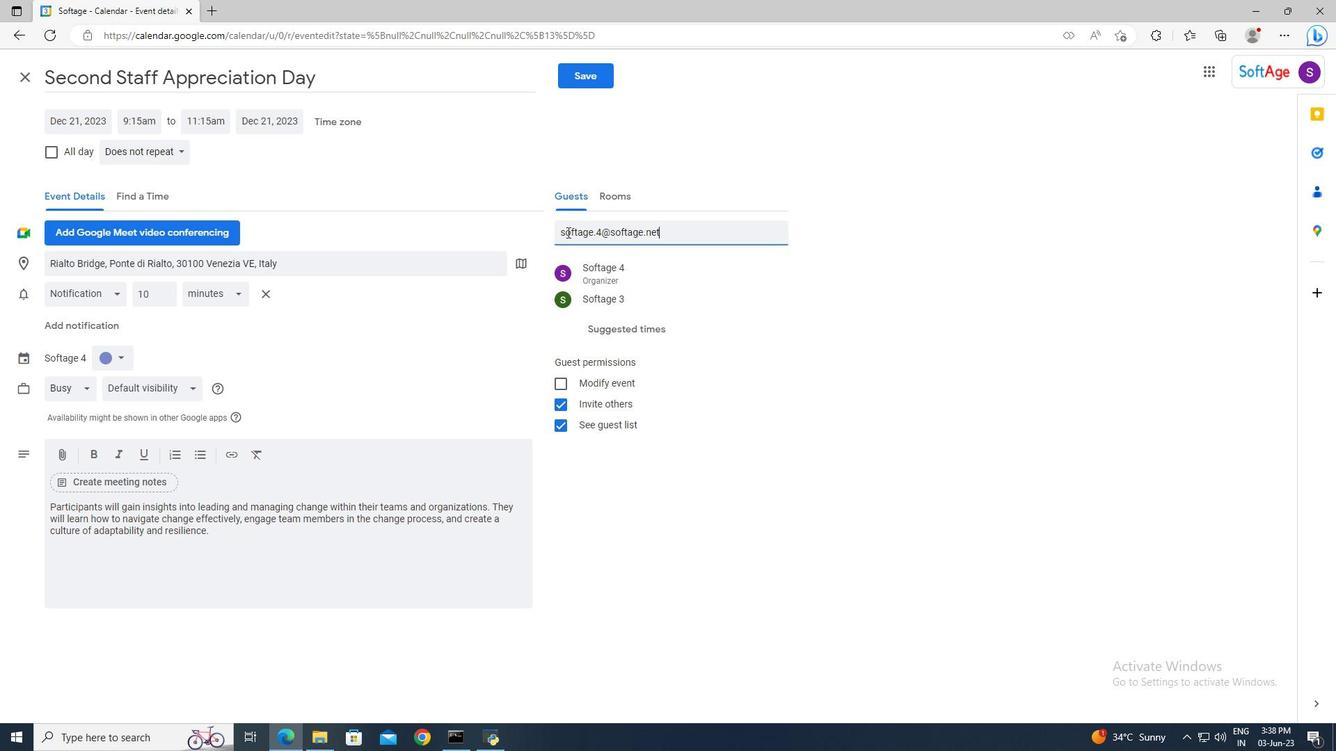 
Action: Mouse moved to (173, 150)
Screenshot: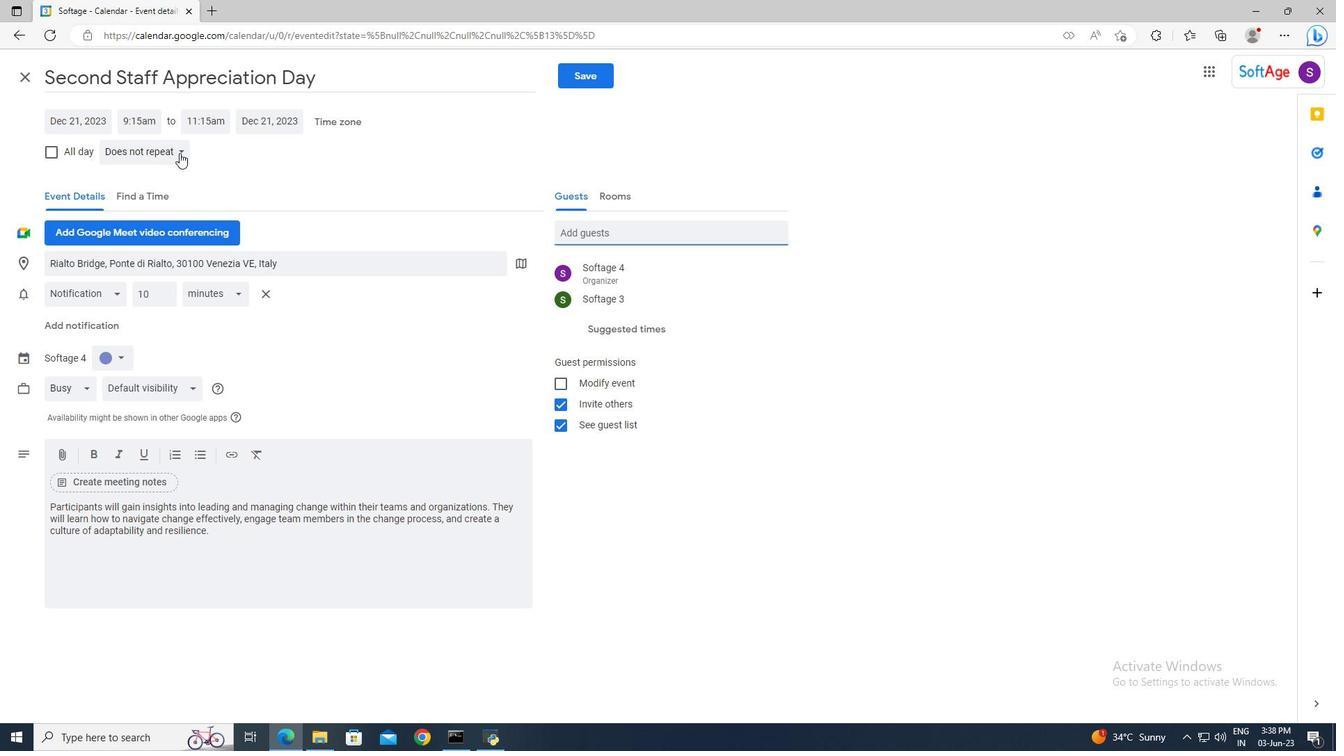 
Action: Mouse pressed left at (173, 150)
Screenshot: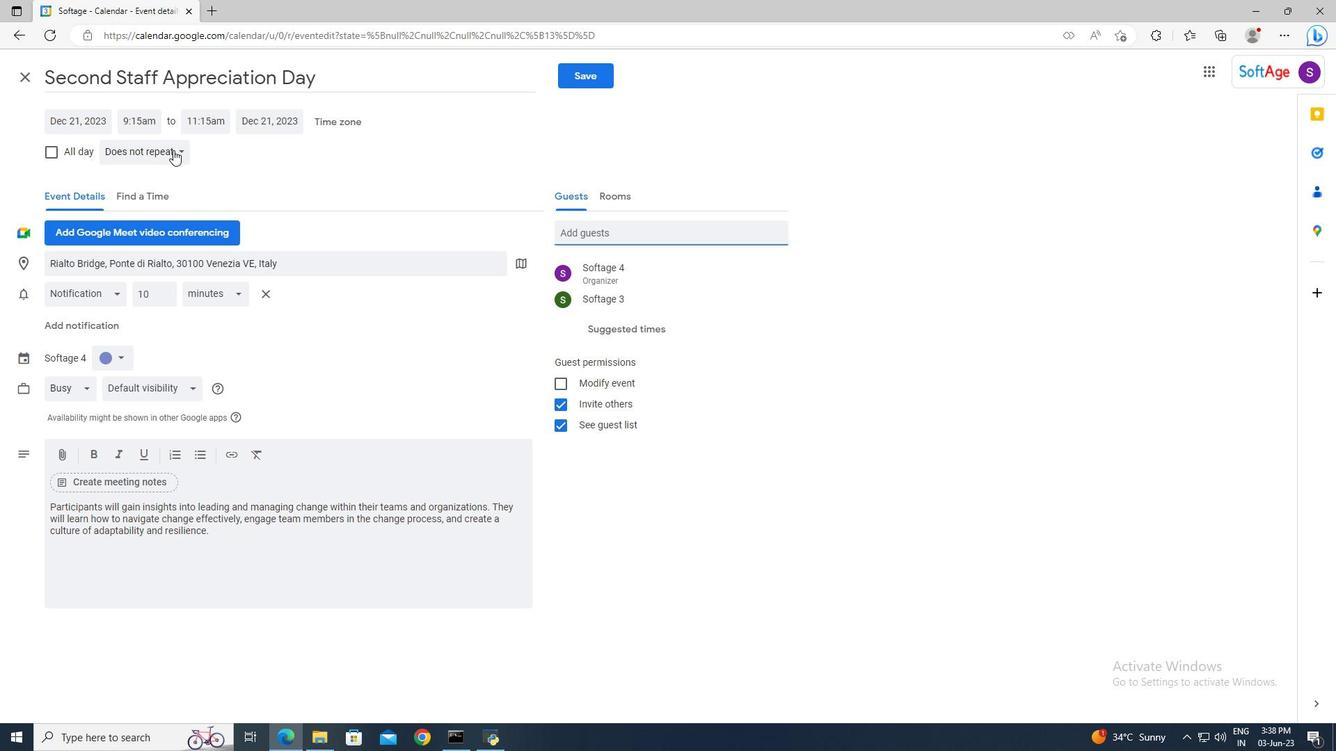
Action: Mouse moved to (173, 299)
Screenshot: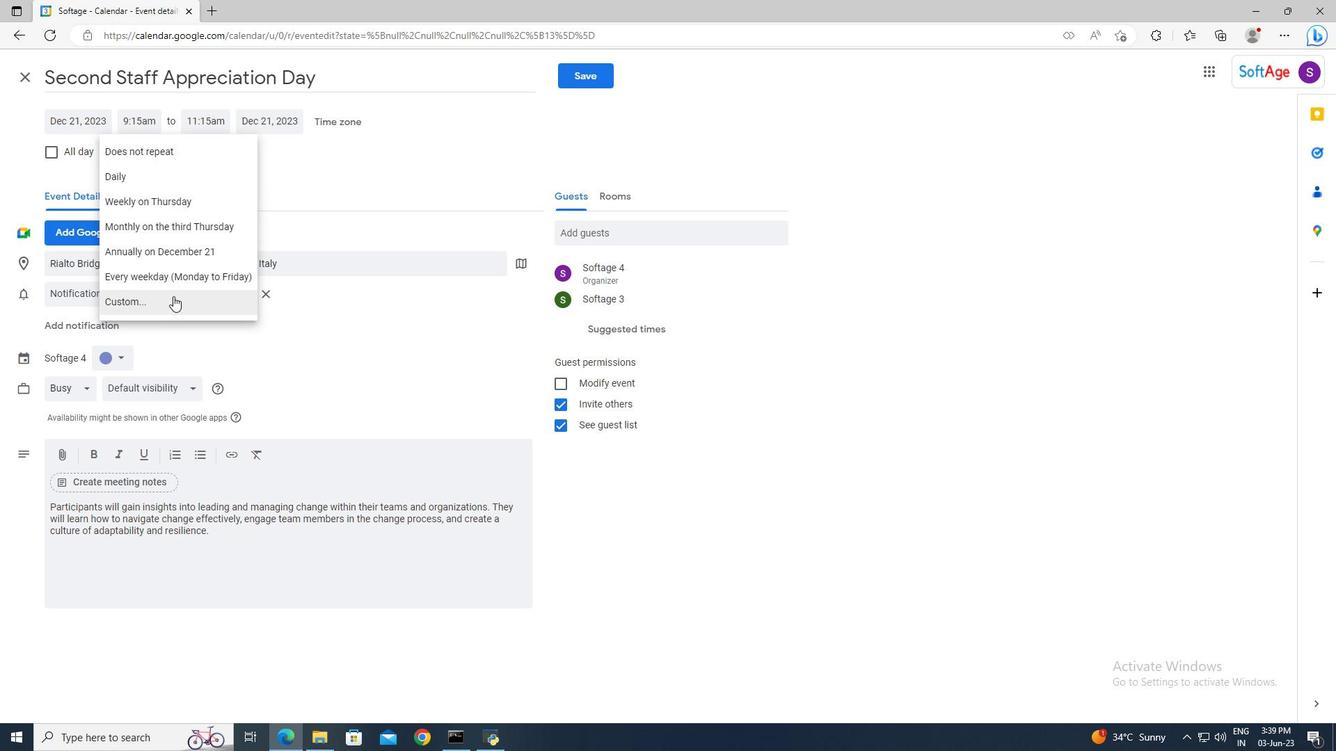 
Action: Mouse pressed left at (173, 299)
Screenshot: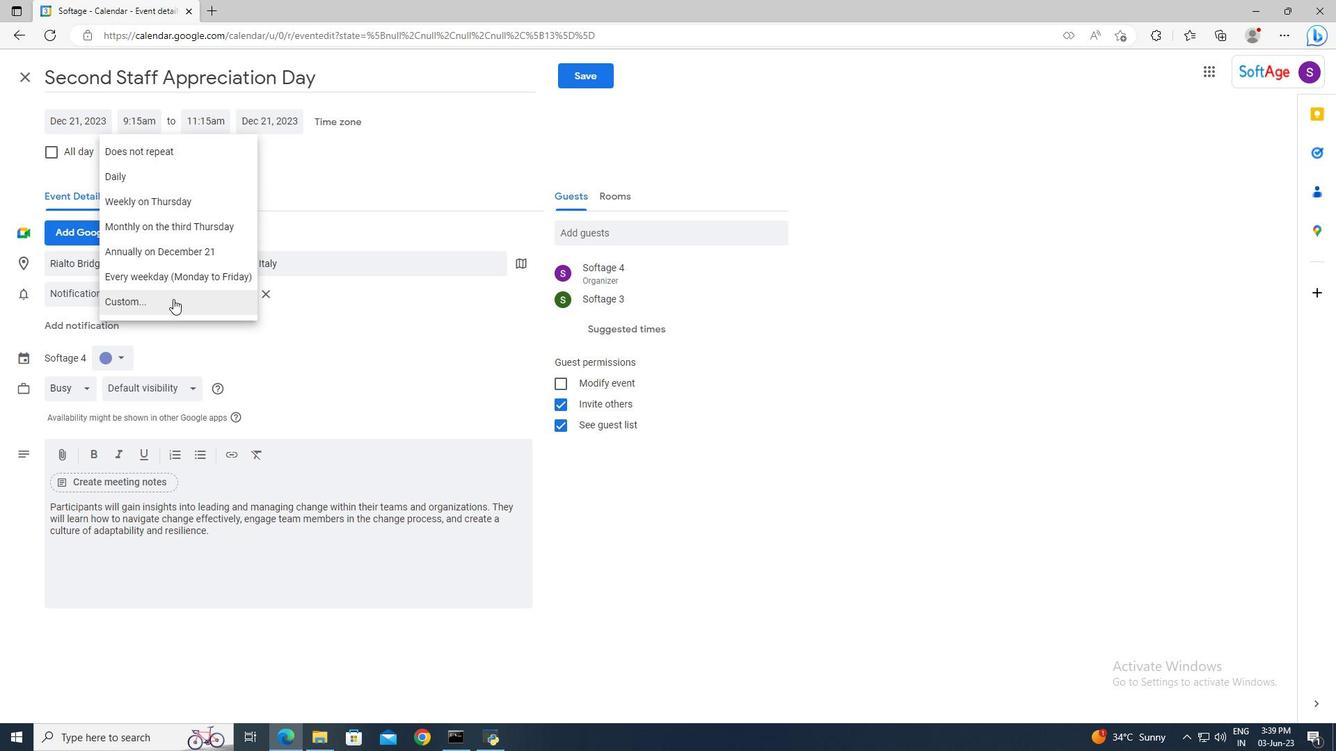 
Action: Mouse moved to (557, 365)
Screenshot: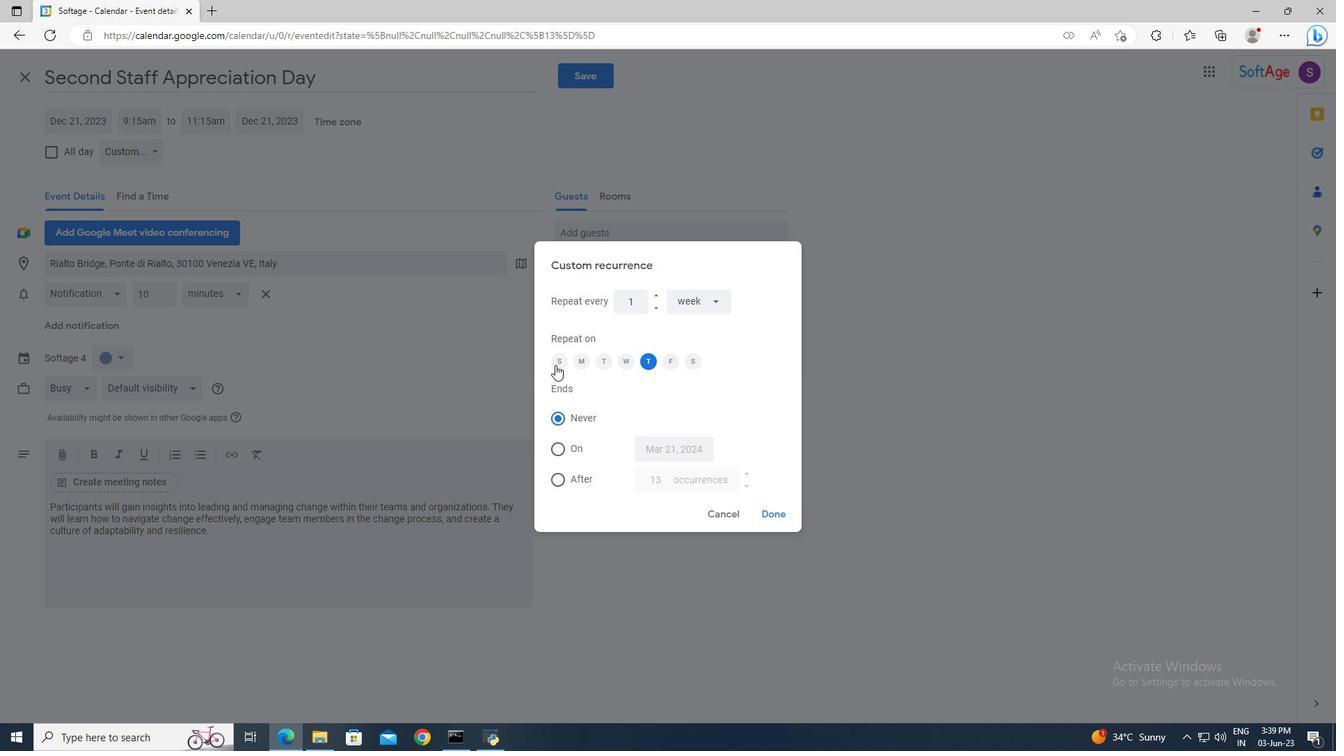 
Action: Mouse pressed left at (557, 365)
Screenshot: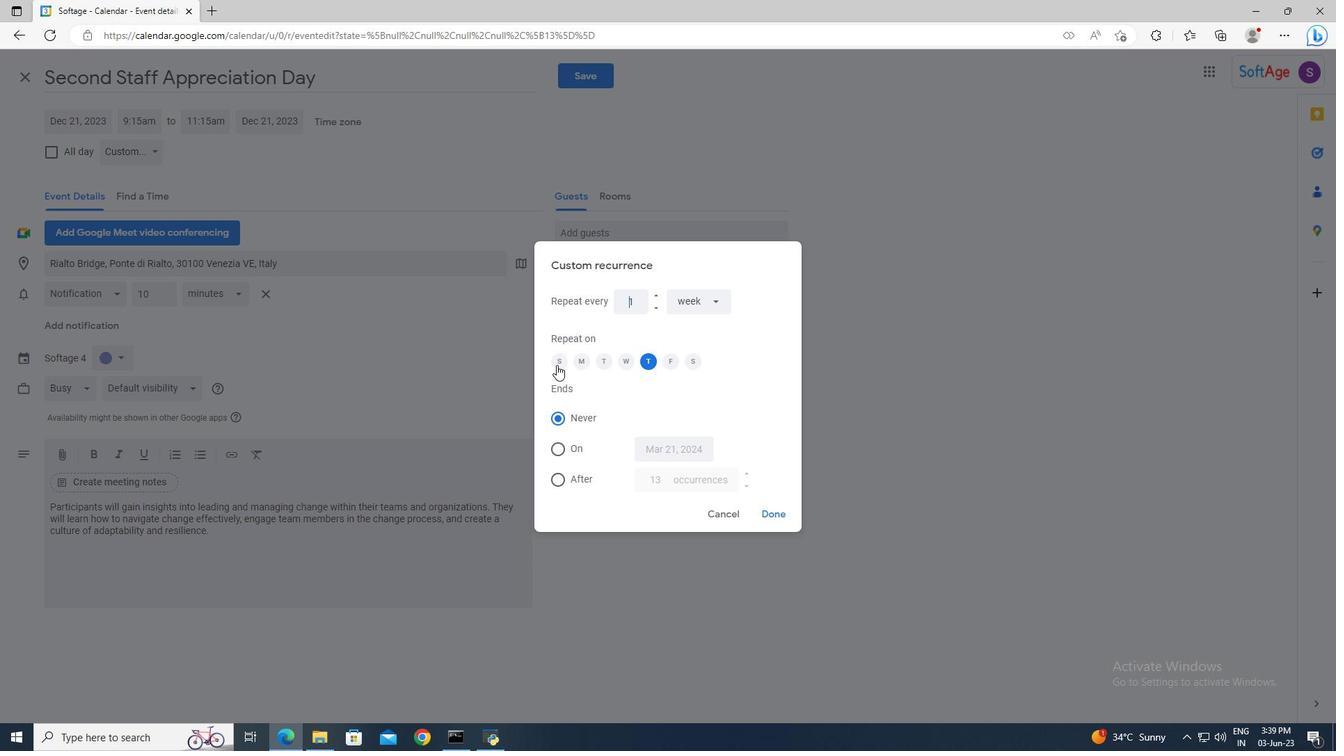 
Action: Mouse moved to (651, 363)
Screenshot: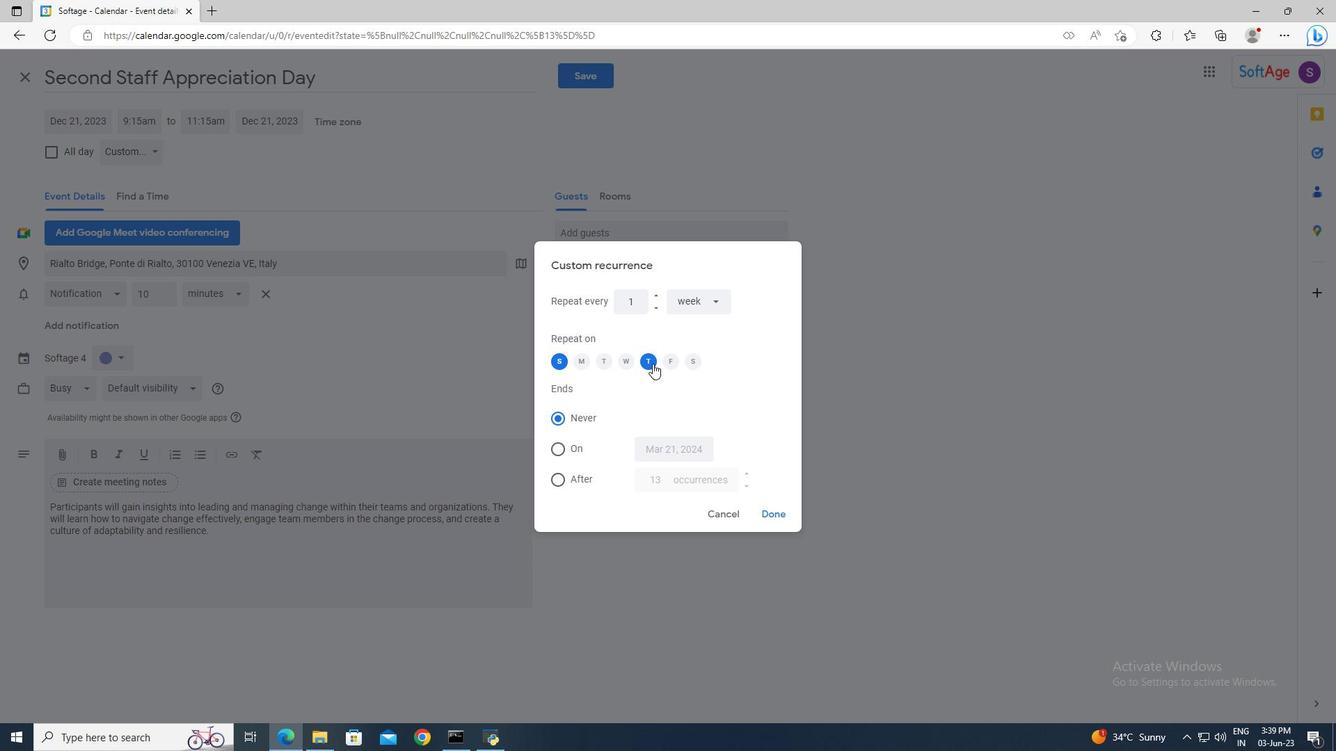 
Action: Mouse pressed left at (651, 363)
Screenshot: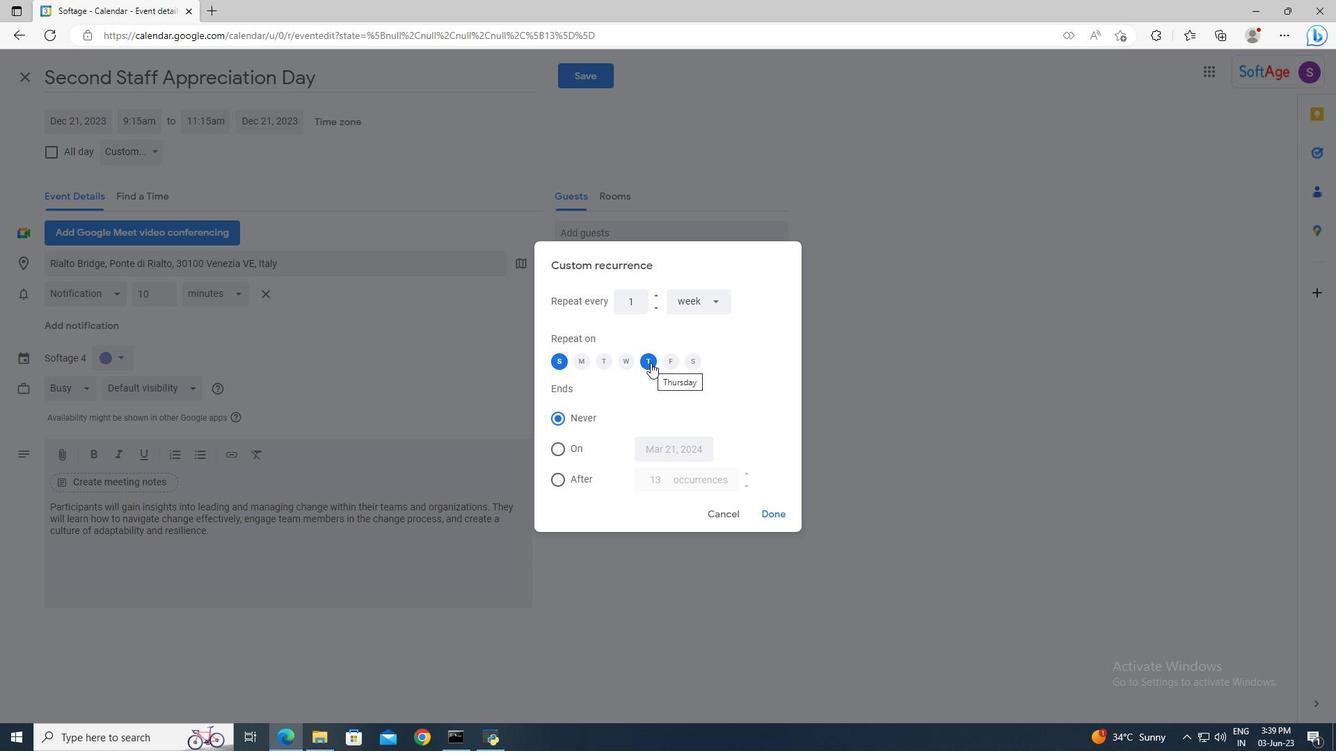 
Action: Mouse moved to (793, 513)
Screenshot: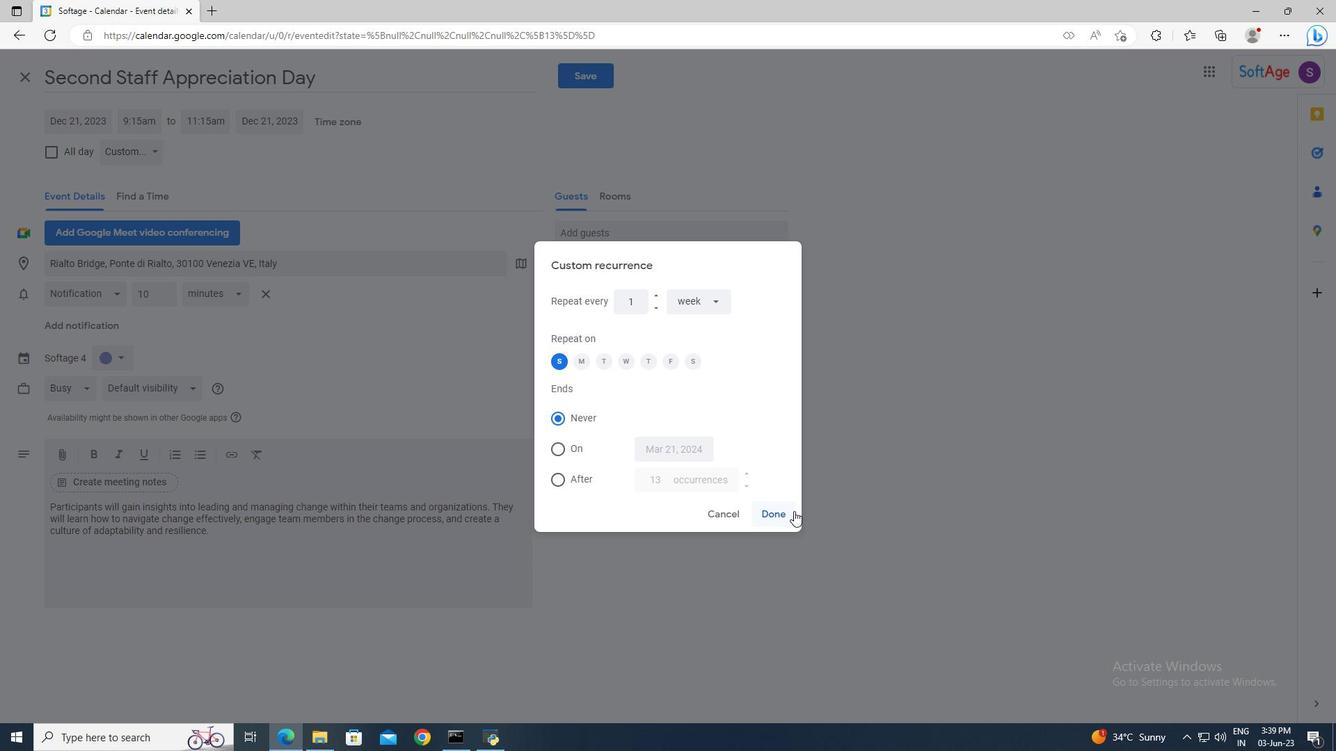 
Action: Mouse pressed left at (793, 513)
Screenshot: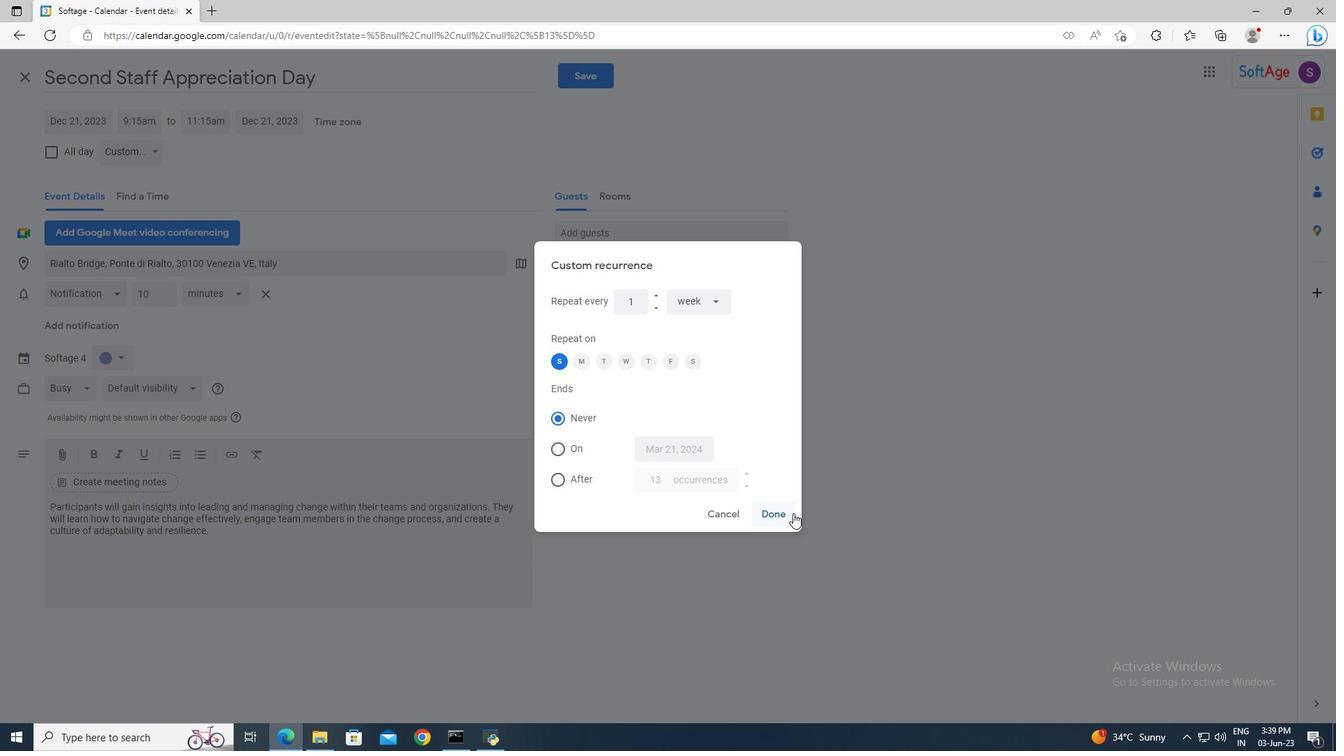 
Action: Mouse moved to (612, 73)
Screenshot: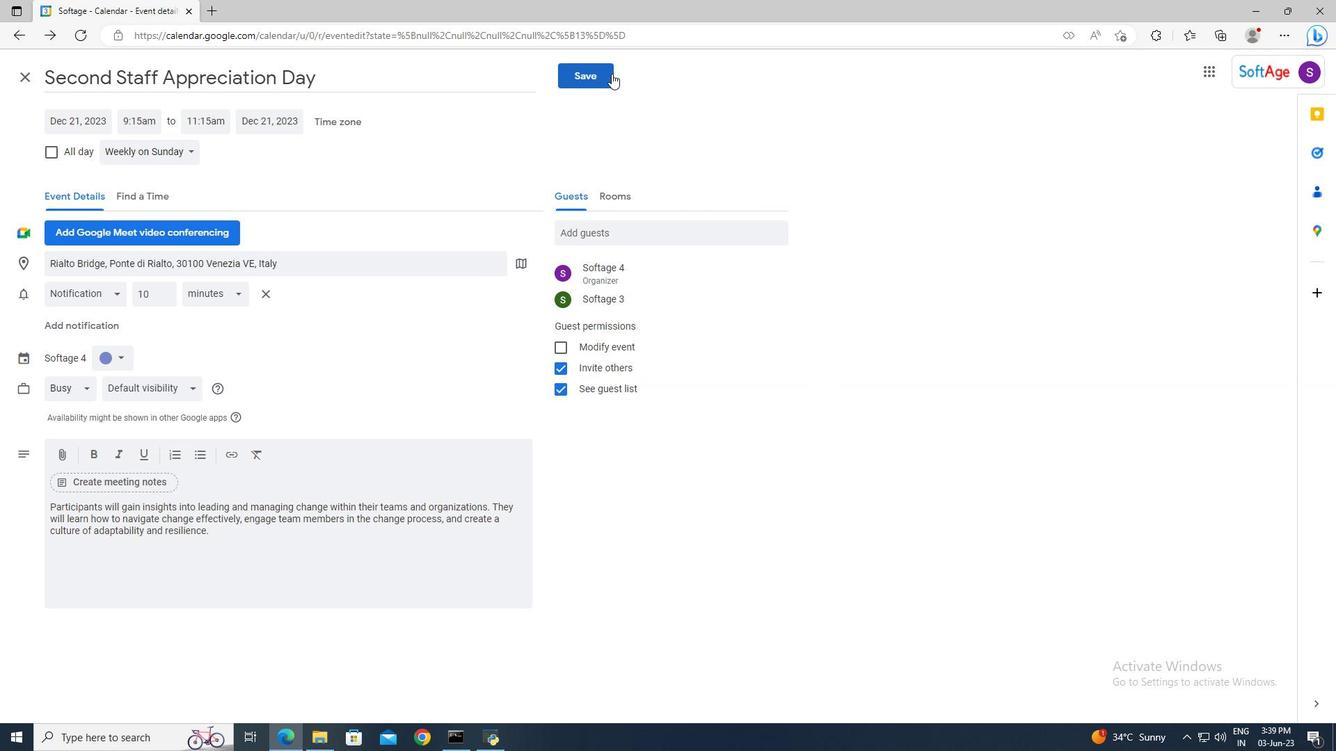 
Action: Mouse pressed left at (612, 73)
Screenshot: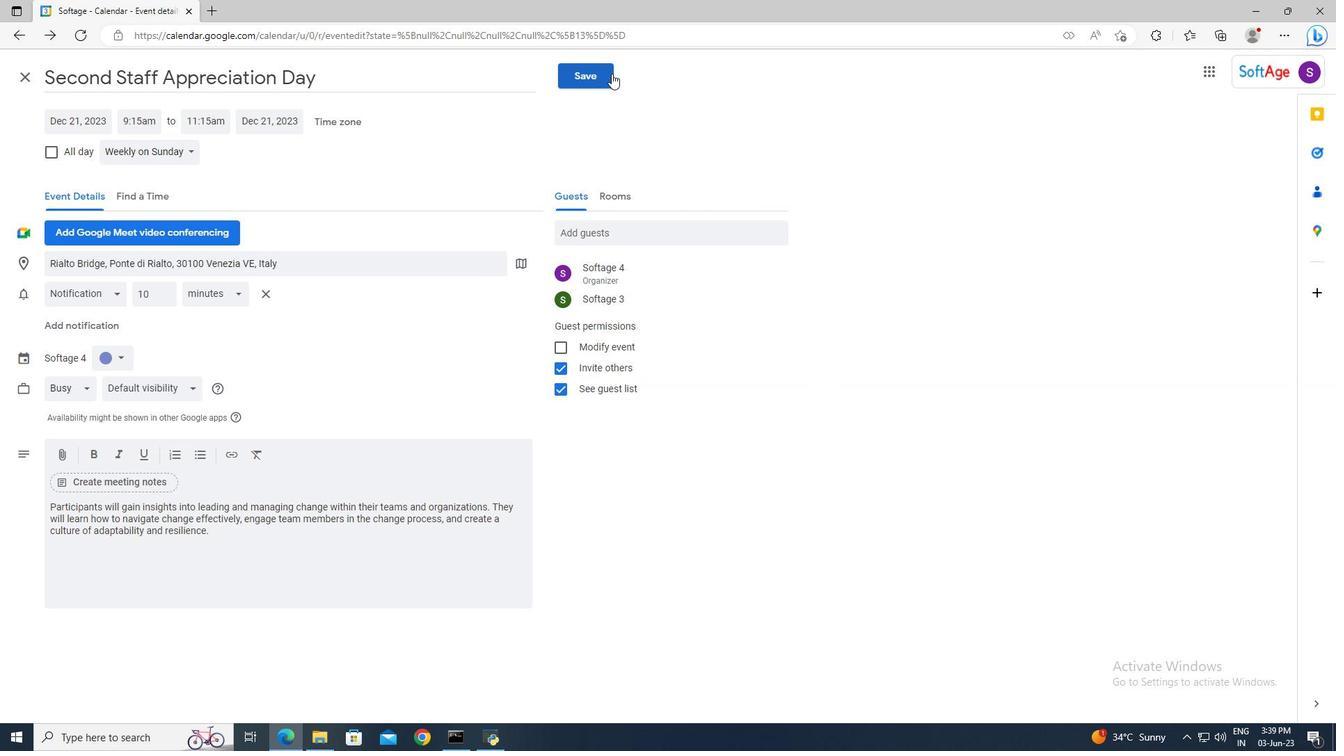 
Action: Mouse moved to (796, 415)
Screenshot: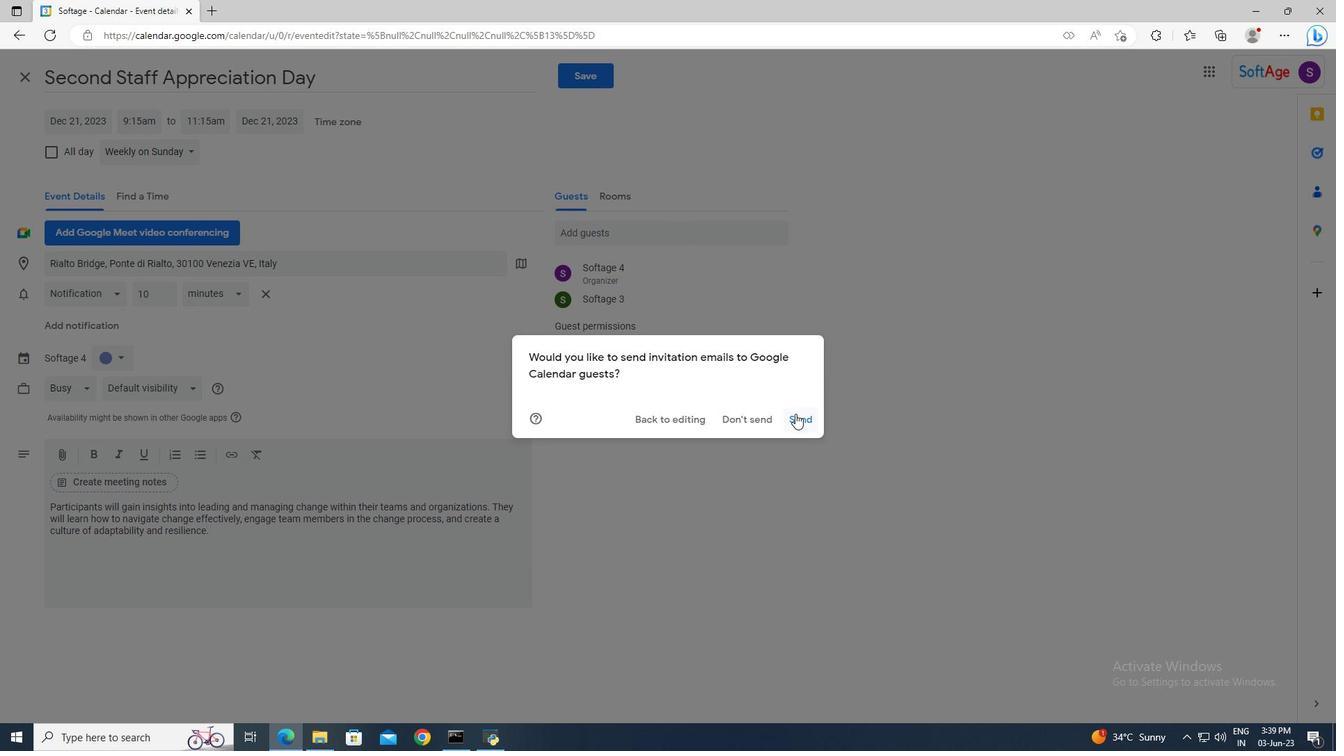 
Action: Mouse pressed left at (796, 415)
Screenshot: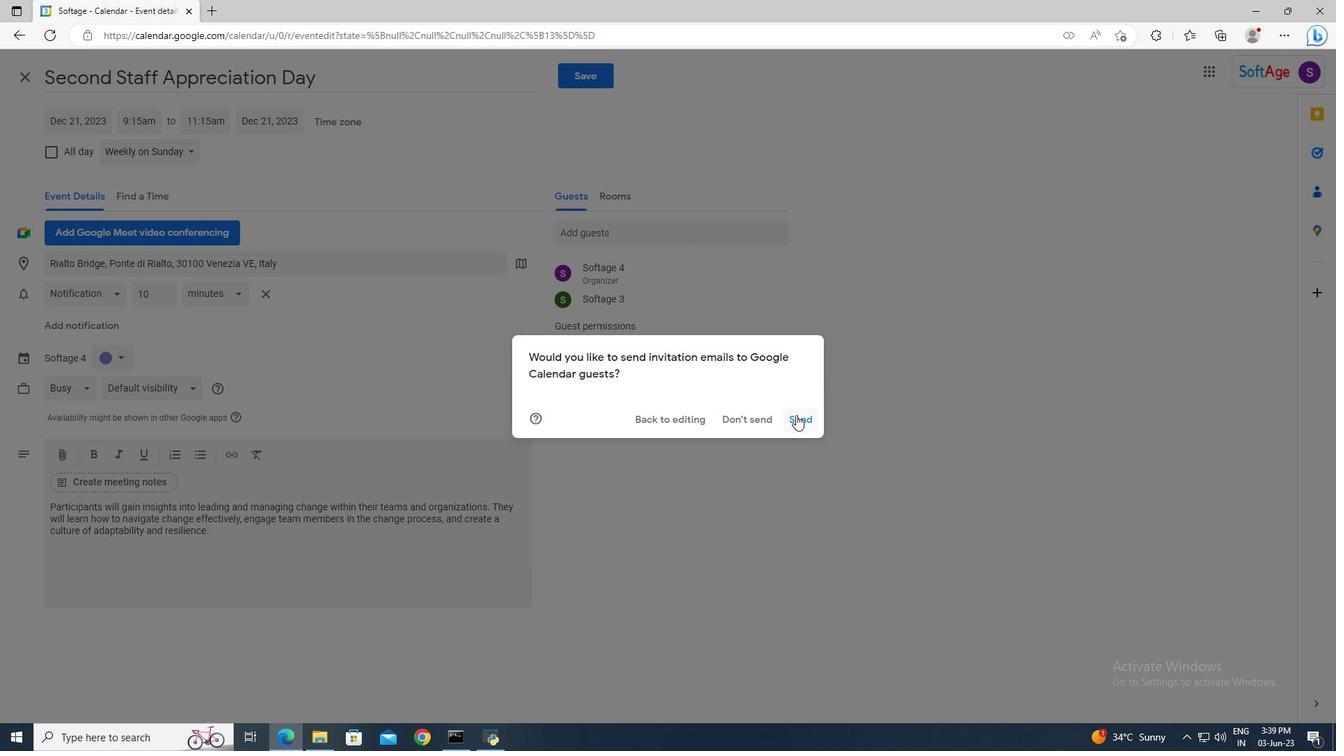 
